 Task: Create ChildIssue0000000154 as Child Issue of Issue Issue0000000077 in Backlog  in Scrum Project Project0000000016 in Jira. Create ChildIssue0000000155 as Child Issue of Issue Issue0000000078 in Backlog  in Scrum Project Project0000000016 in Jira. Create ChildIssue0000000156 as Child Issue of Issue Issue0000000078 in Backlog  in Scrum Project Project0000000016 in Jira. Create ChildIssue0000000157 as Child Issue of Issue Issue0000000079 in Backlog  in Scrum Project Project0000000016 in Jira. Create ChildIssue0000000158 as Child Issue of Issue Issue0000000079 in Backlog  in Scrum Project Project0000000016 in Jira
Action: Mouse moved to (419, 453)
Screenshot: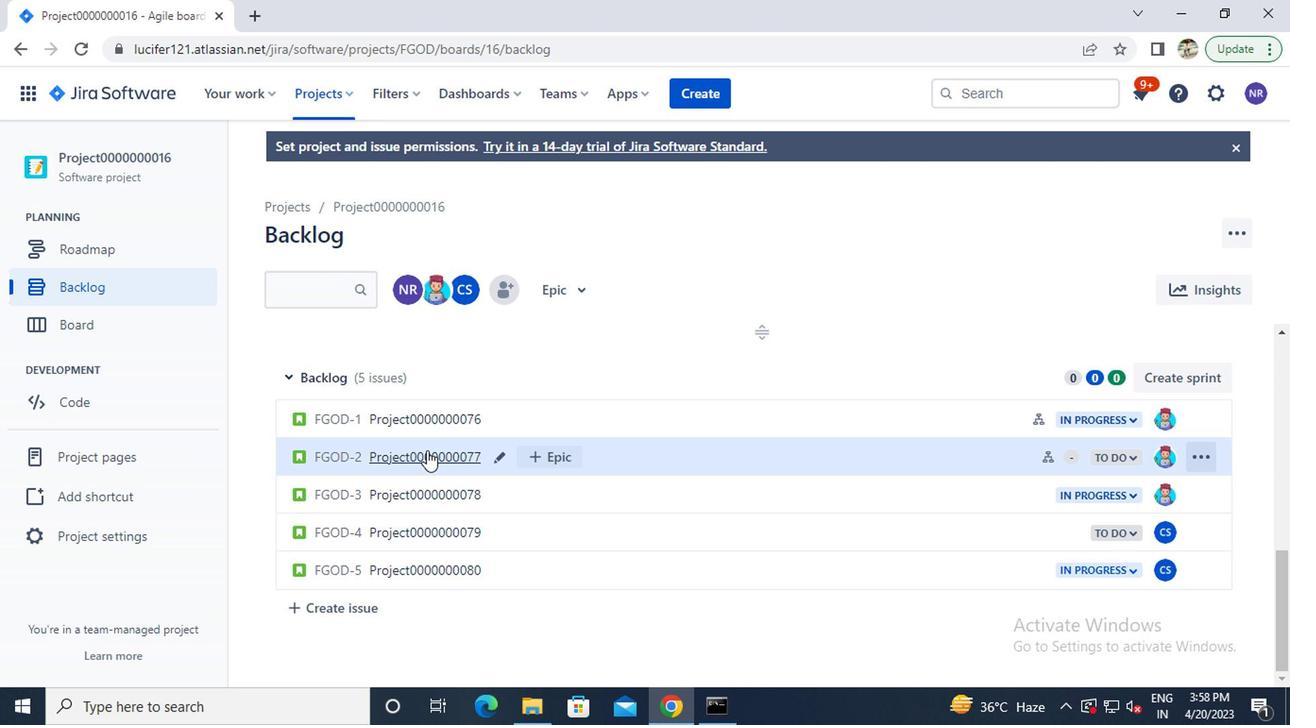 
Action: Mouse pressed left at (419, 453)
Screenshot: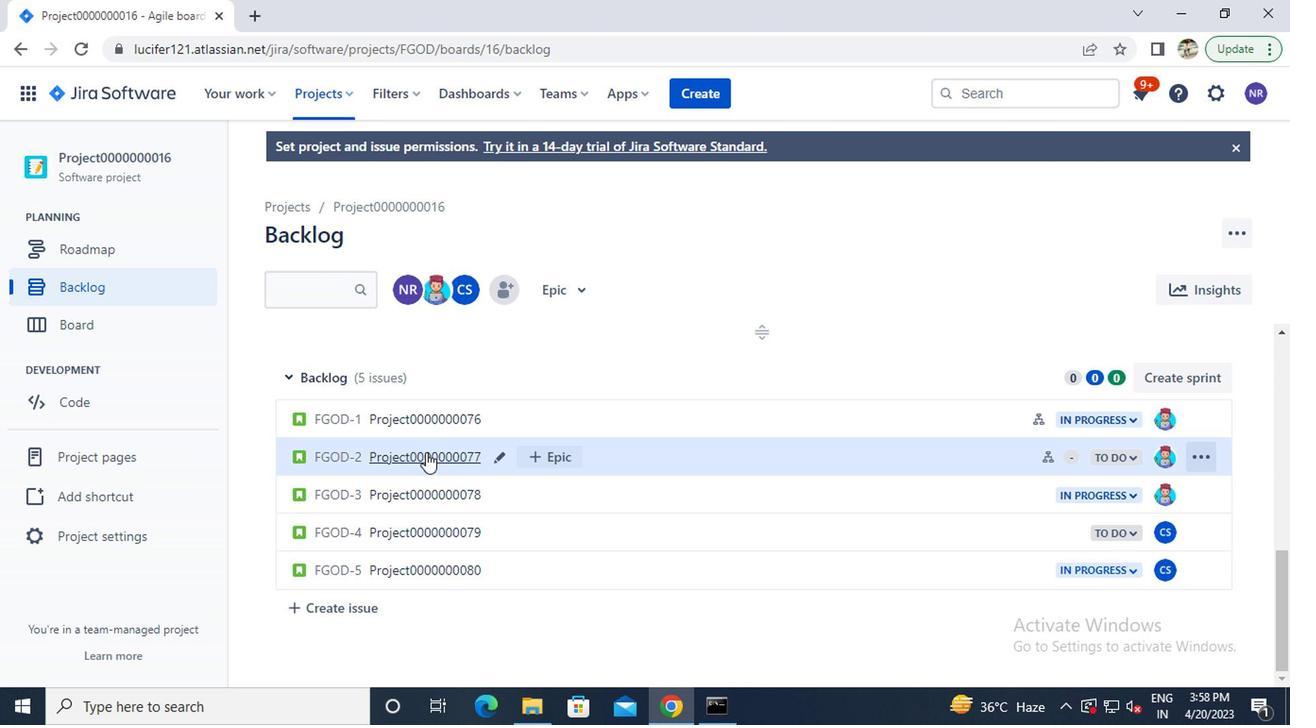 
Action: Mouse moved to (948, 428)
Screenshot: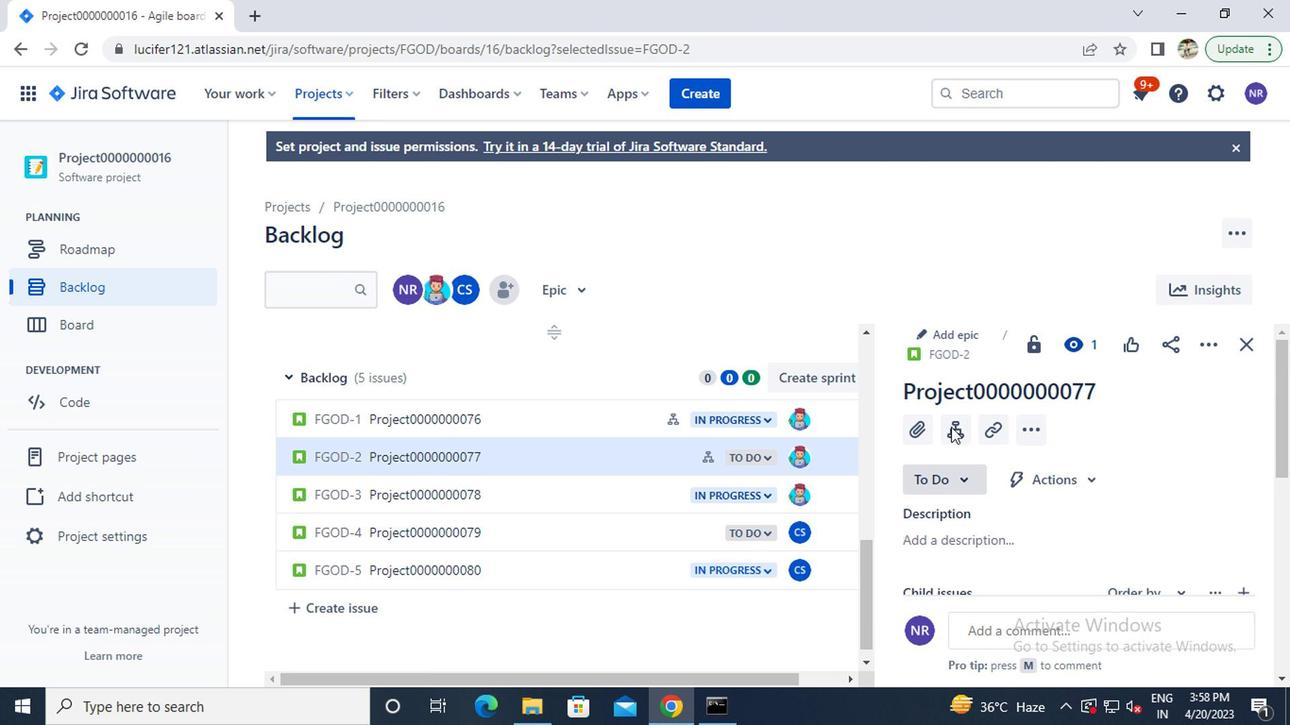 
Action: Mouse pressed left at (948, 428)
Screenshot: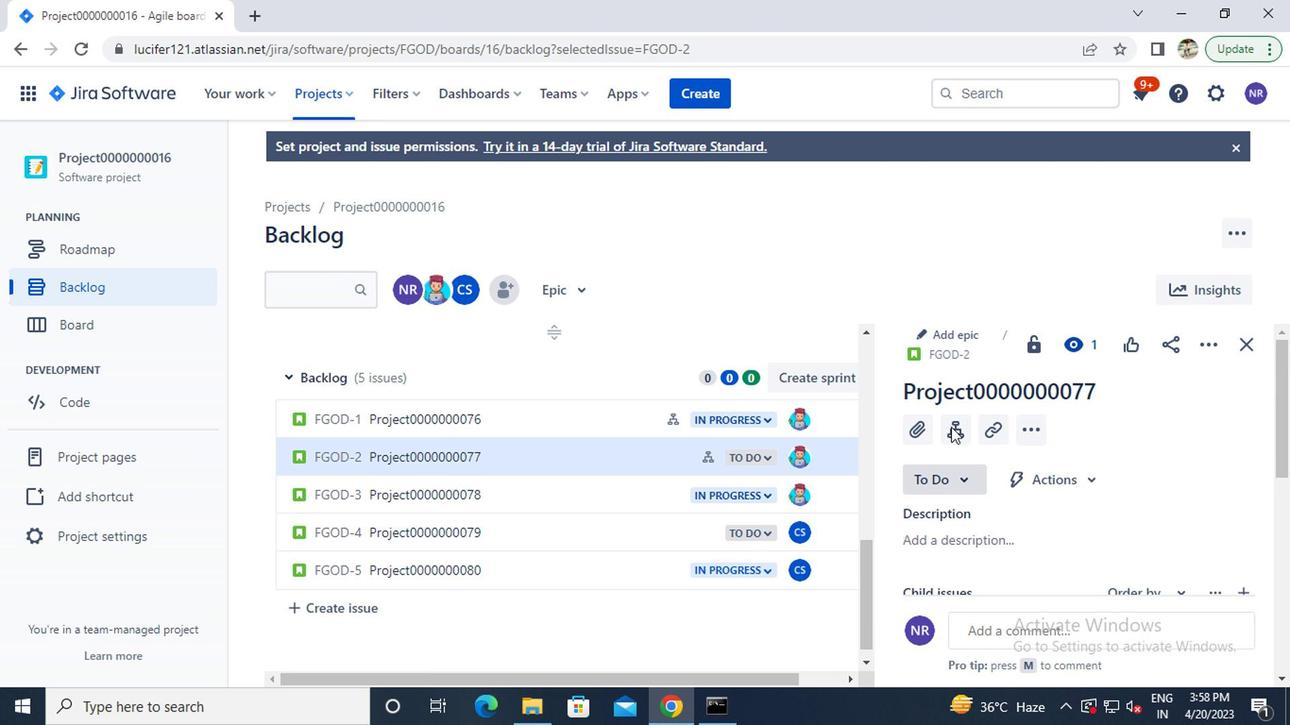 
Action: Mouse moved to (946, 479)
Screenshot: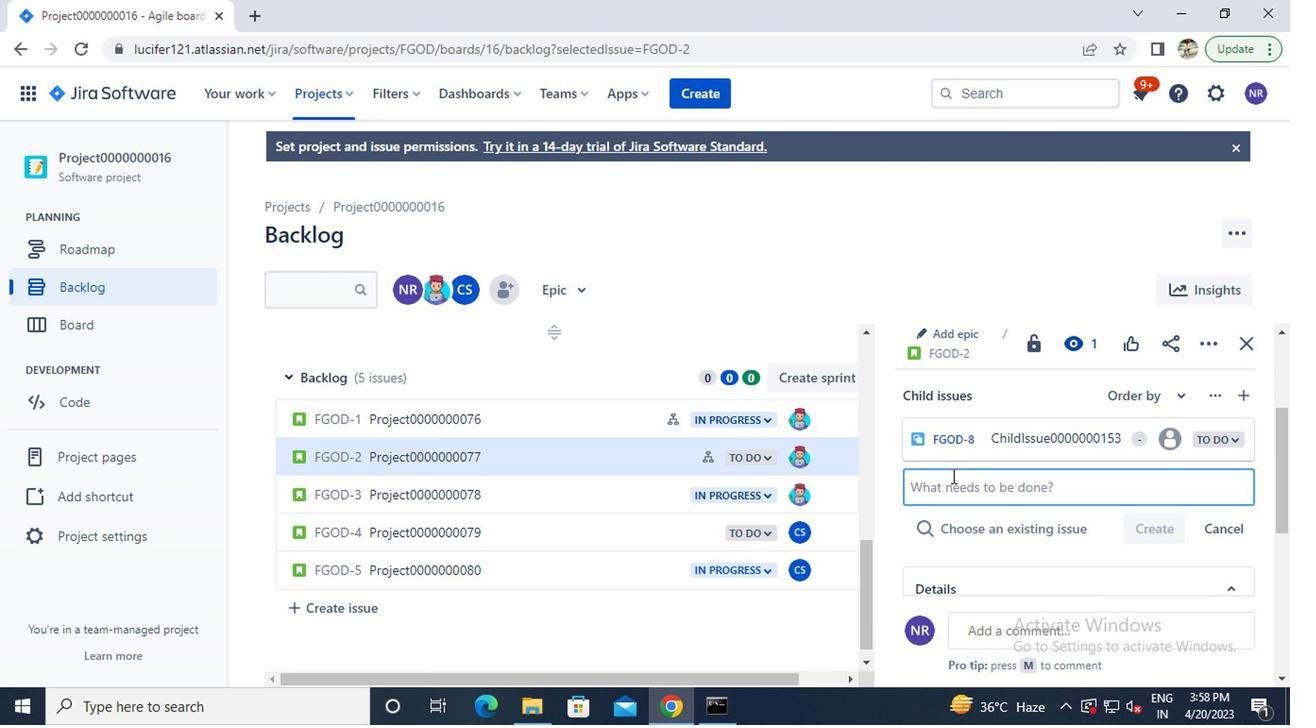
Action: Key pressed c<Key.caps_lock>hild<Key.caps_lock>i<Key.caps_lock>ssue0000000154
Screenshot: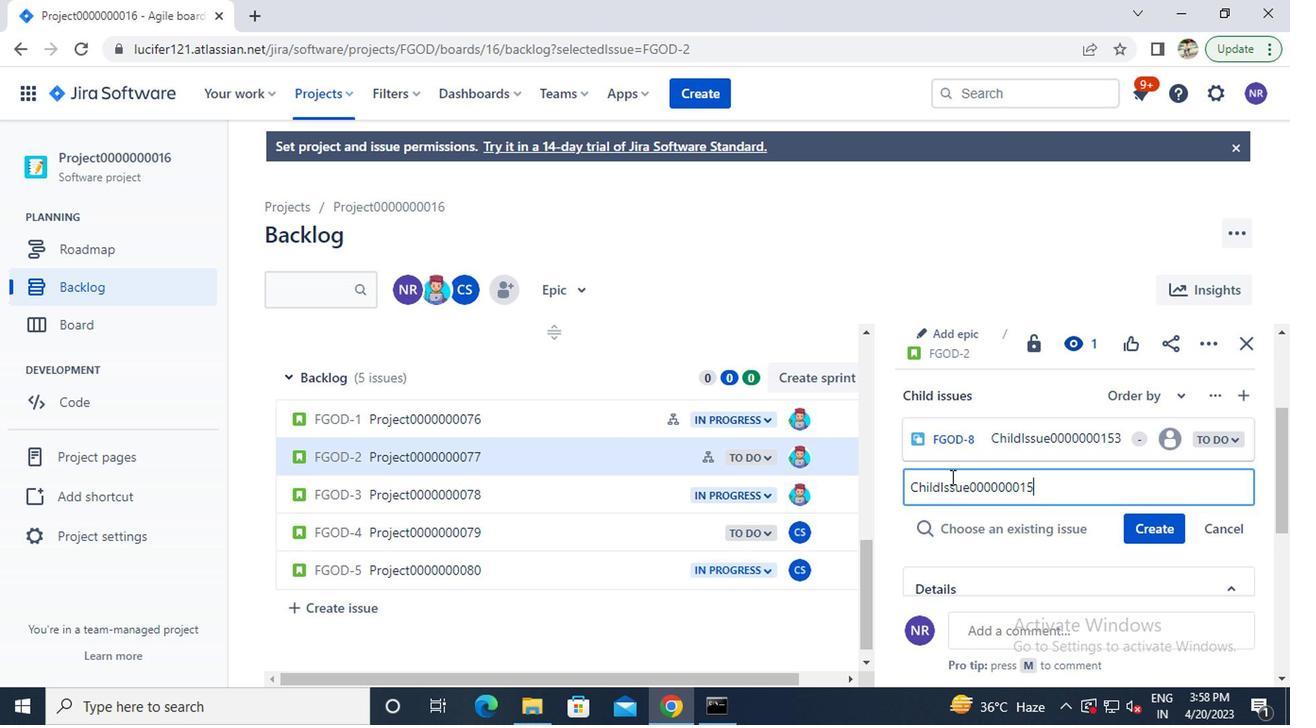 
Action: Mouse moved to (1137, 519)
Screenshot: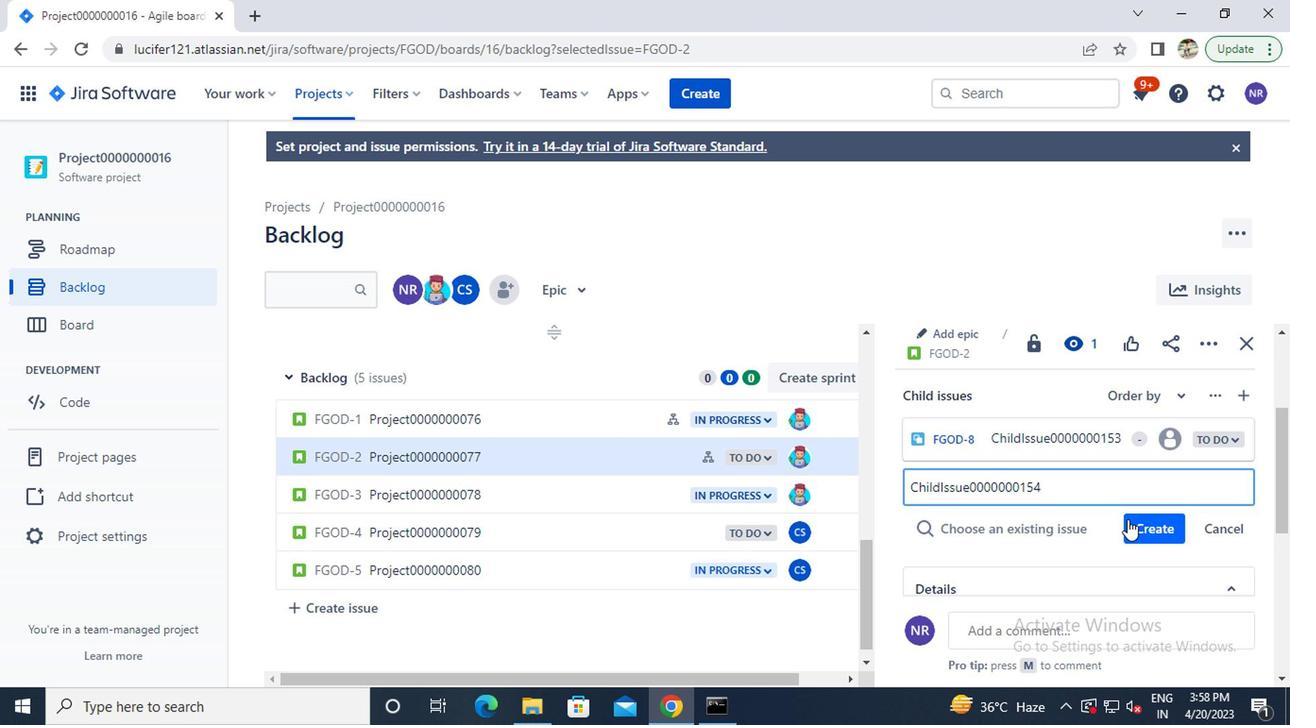 
Action: Mouse pressed left at (1137, 519)
Screenshot: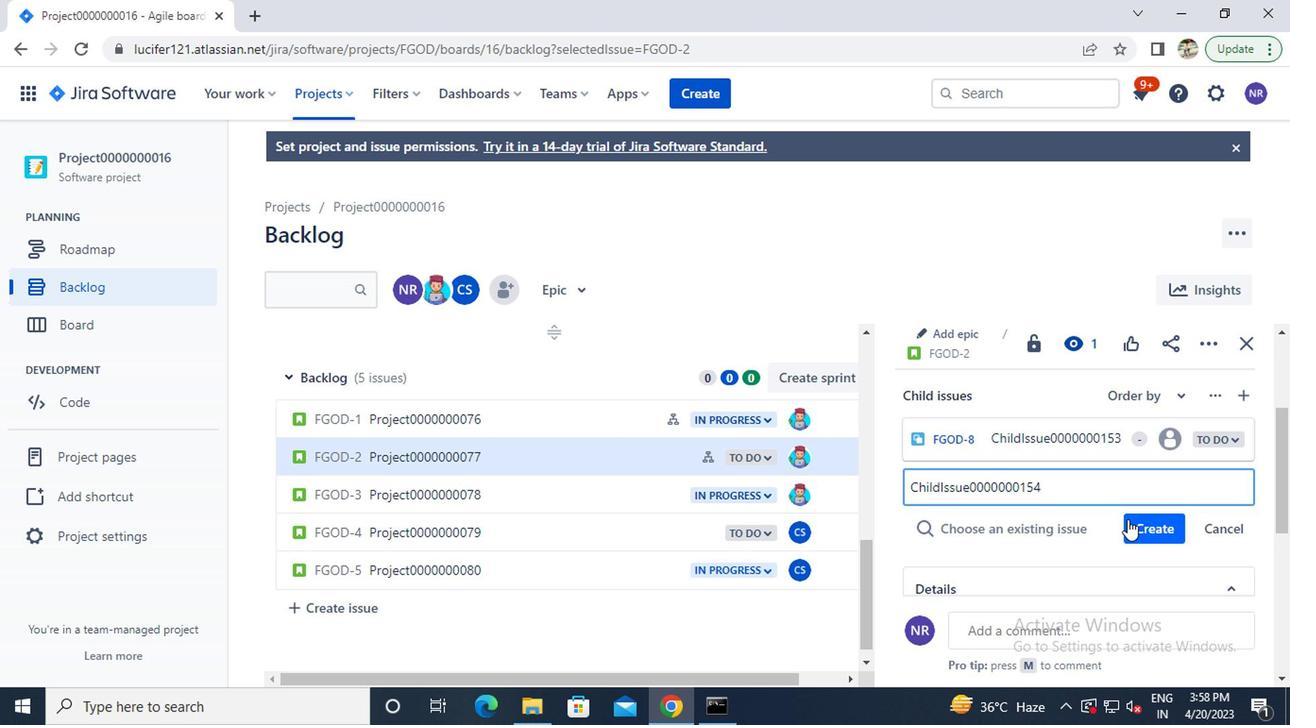 
Action: Mouse moved to (464, 502)
Screenshot: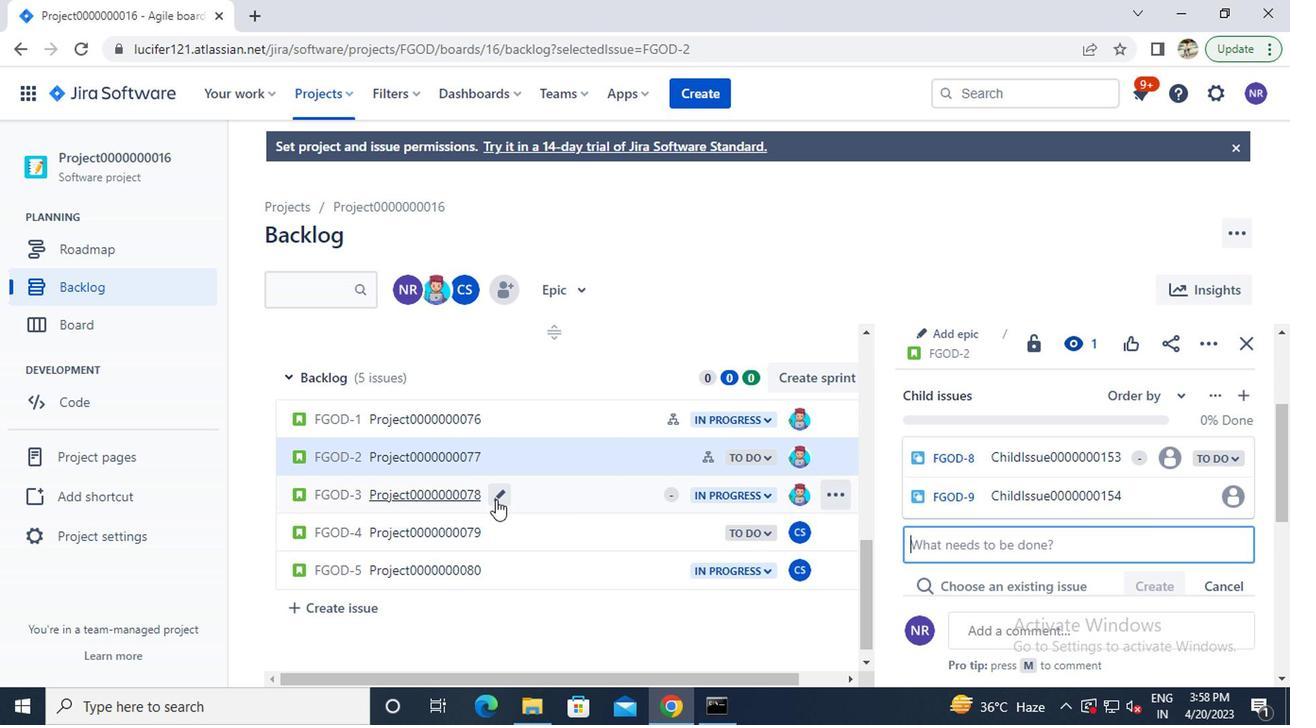 
Action: Mouse pressed left at (464, 502)
Screenshot: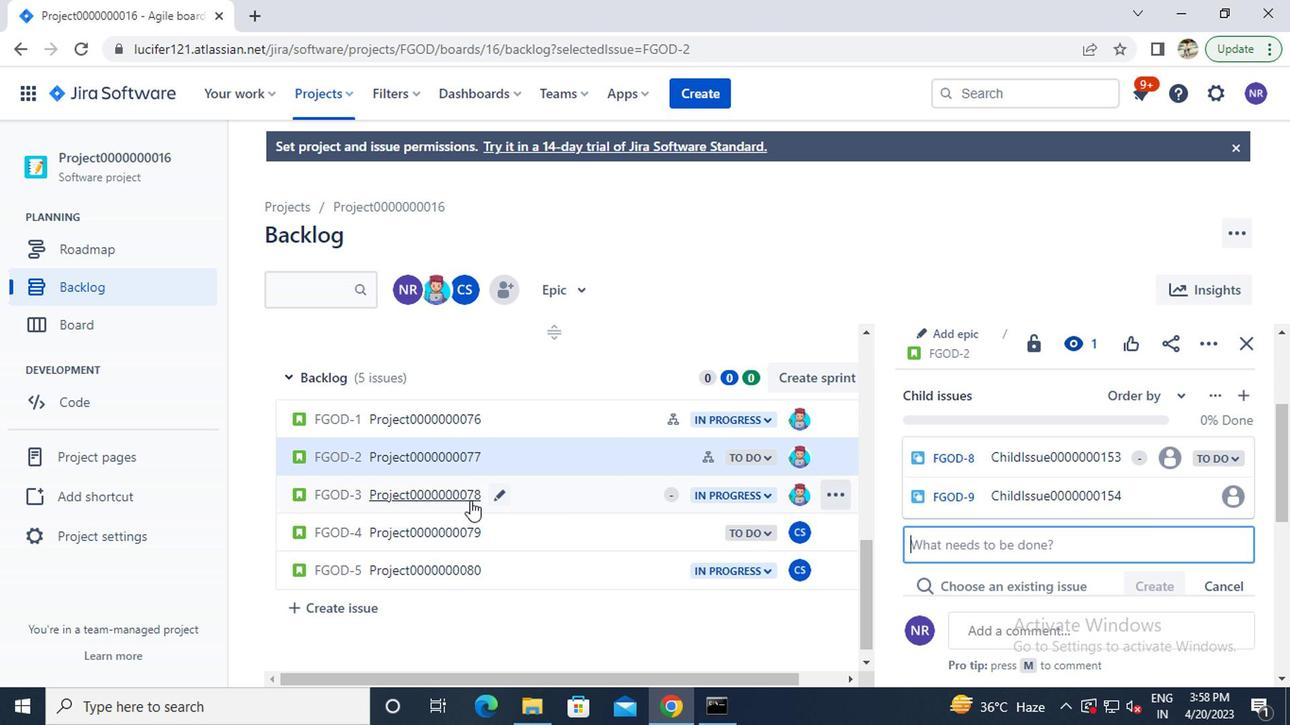 
Action: Mouse moved to (951, 434)
Screenshot: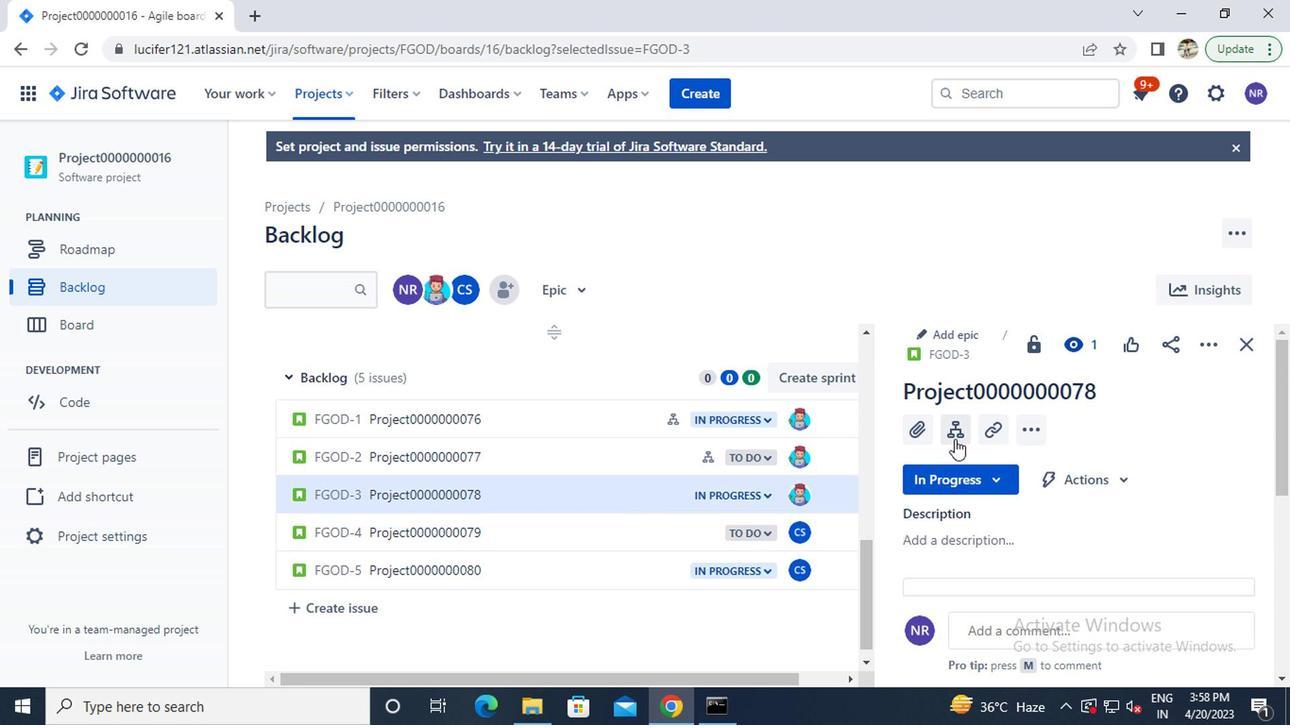
Action: Mouse pressed left at (951, 434)
Screenshot: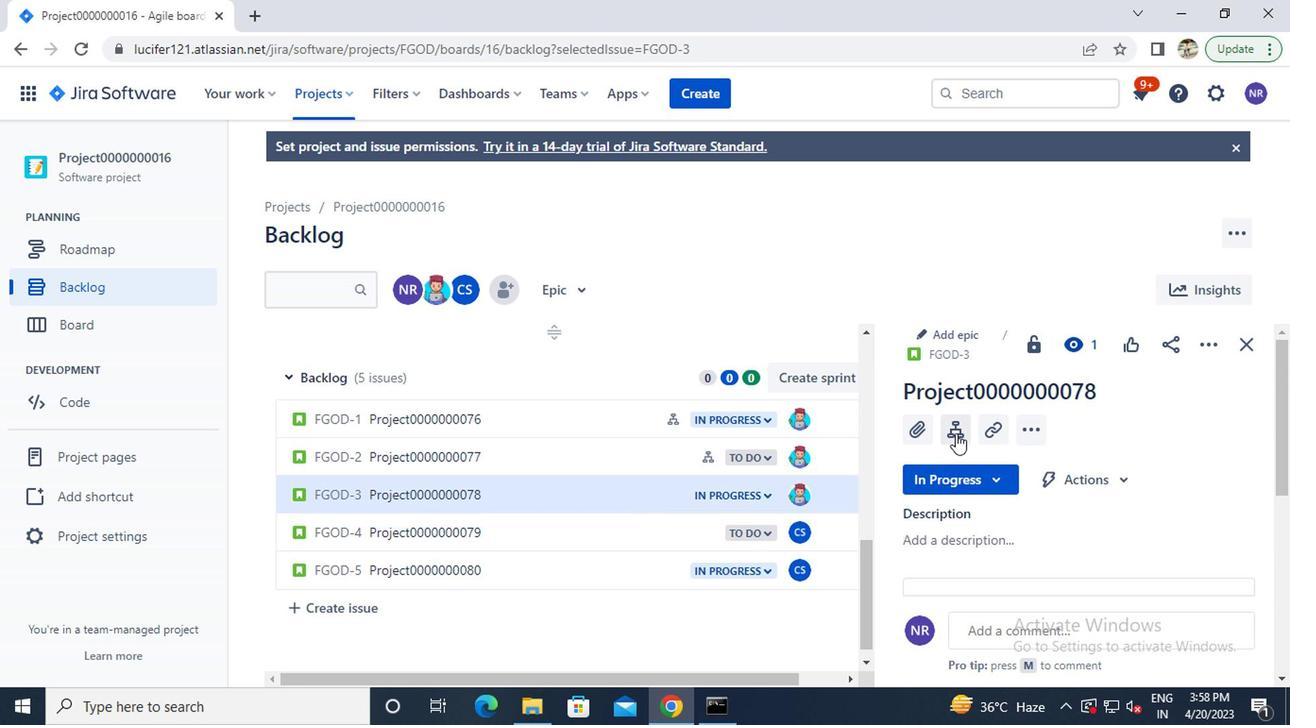 
Action: Mouse moved to (950, 497)
Screenshot: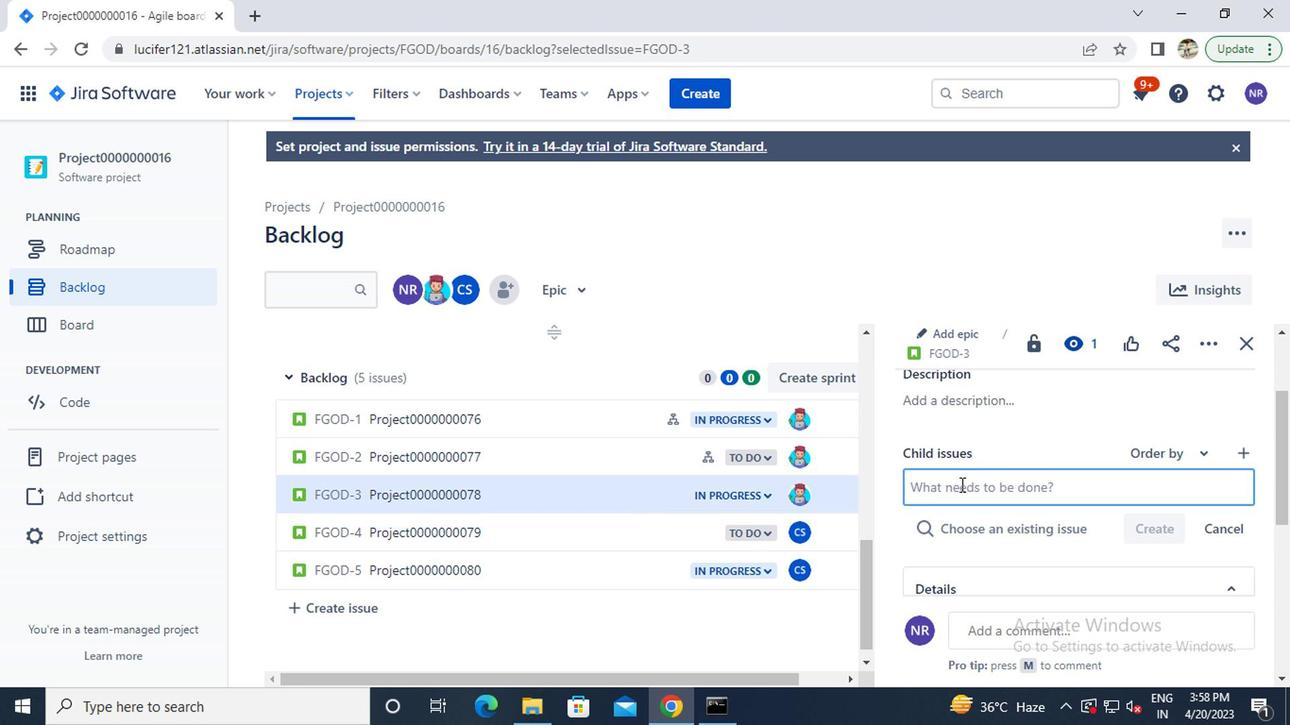 
Action: Mouse pressed left at (950, 497)
Screenshot: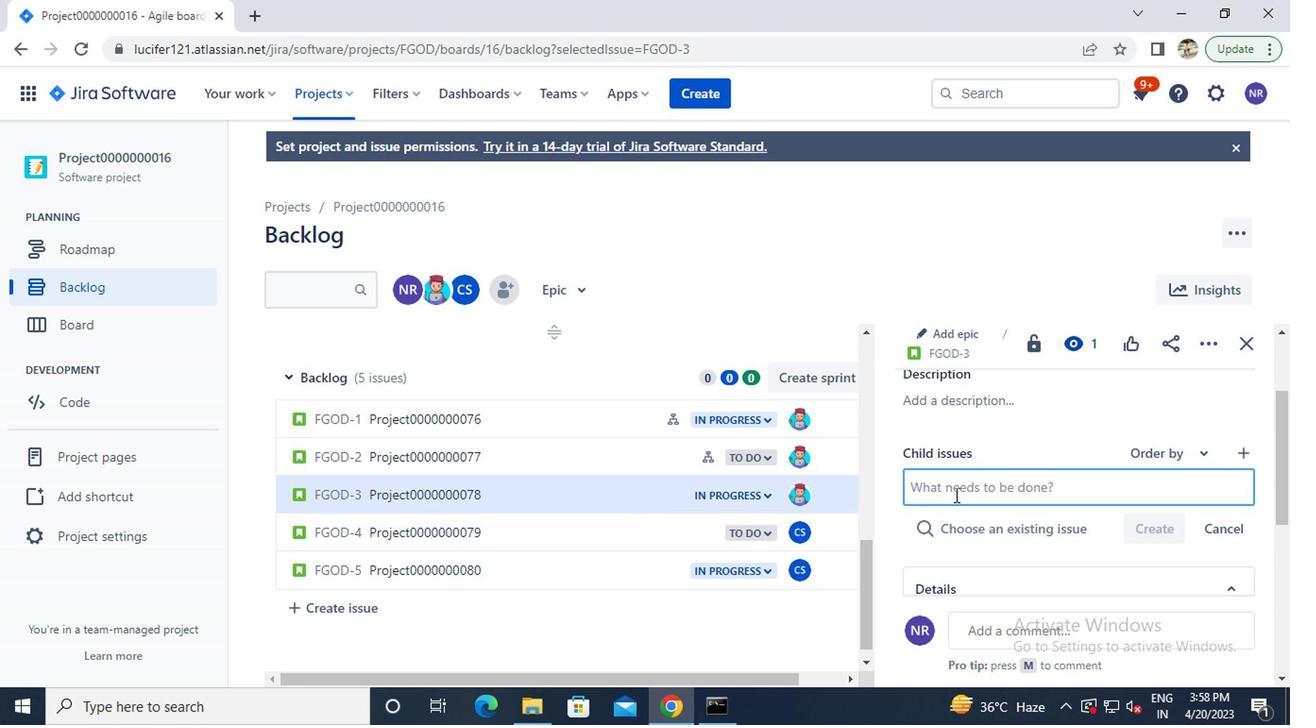 
Action: Key pressed <Key.caps_lock>c<Key.caps_lock>hildi<Key.caps_lock><Key.backspace><Key.caps_lock><Key.caps_lock>i<Key.caps_lock>ssue0000000155
Screenshot: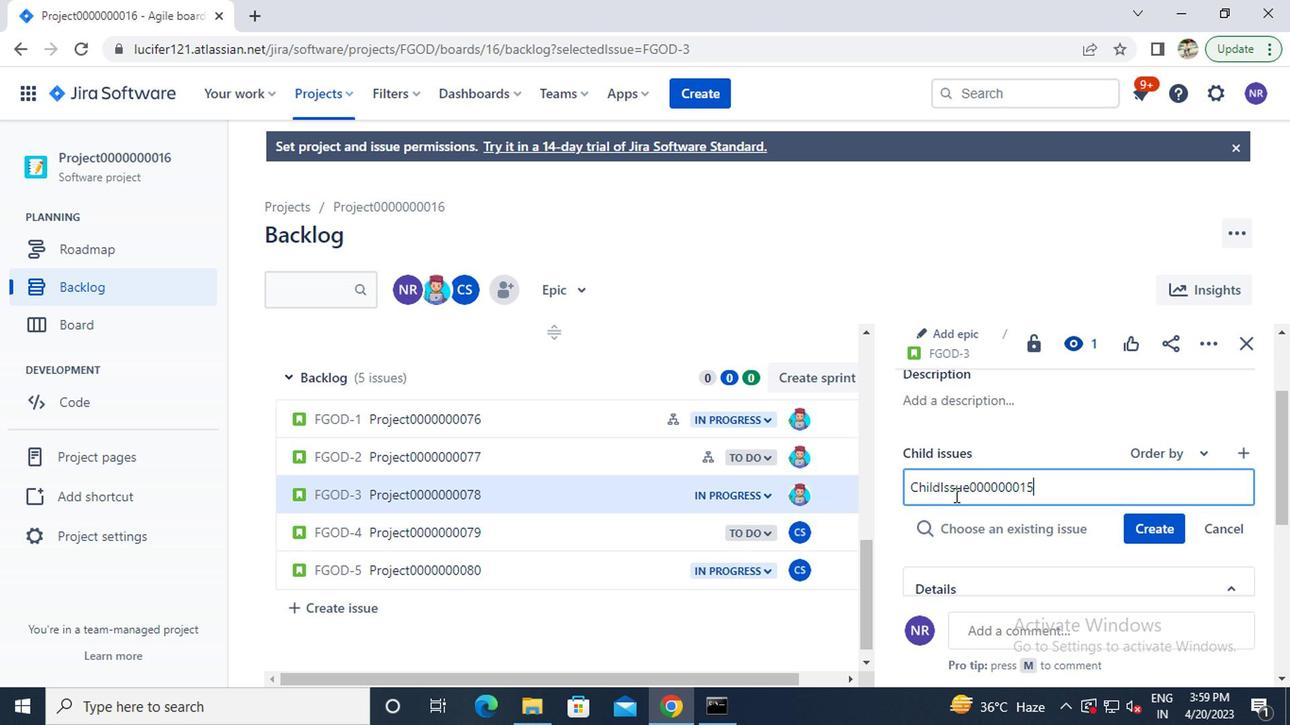 
Action: Mouse moved to (1118, 524)
Screenshot: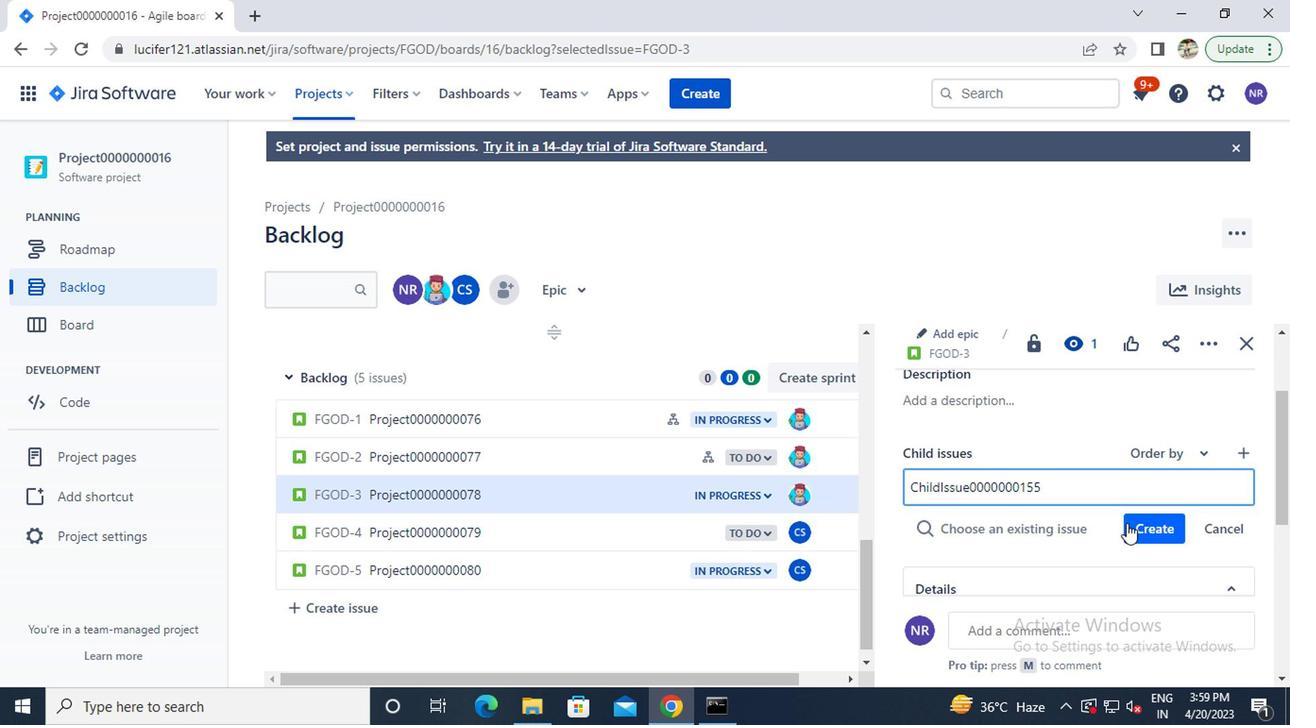 
Action: Mouse pressed left at (1118, 524)
Screenshot: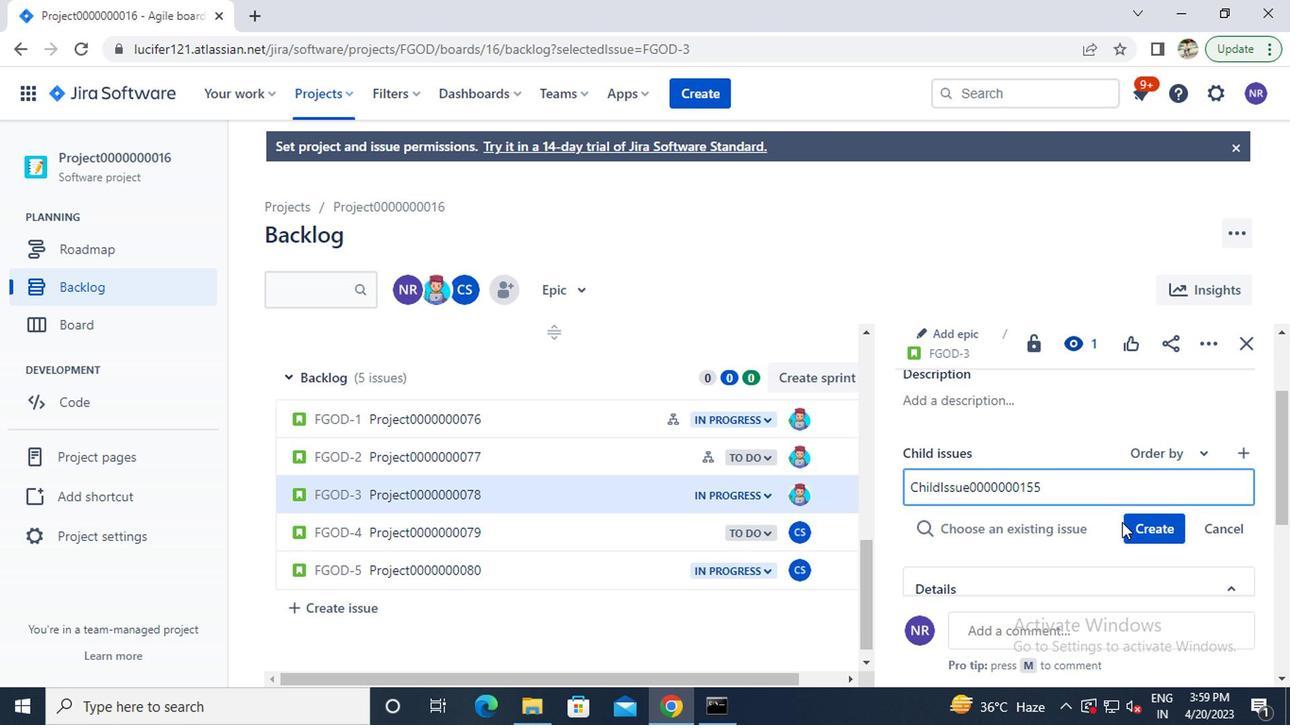
Action: Mouse moved to (1130, 526)
Screenshot: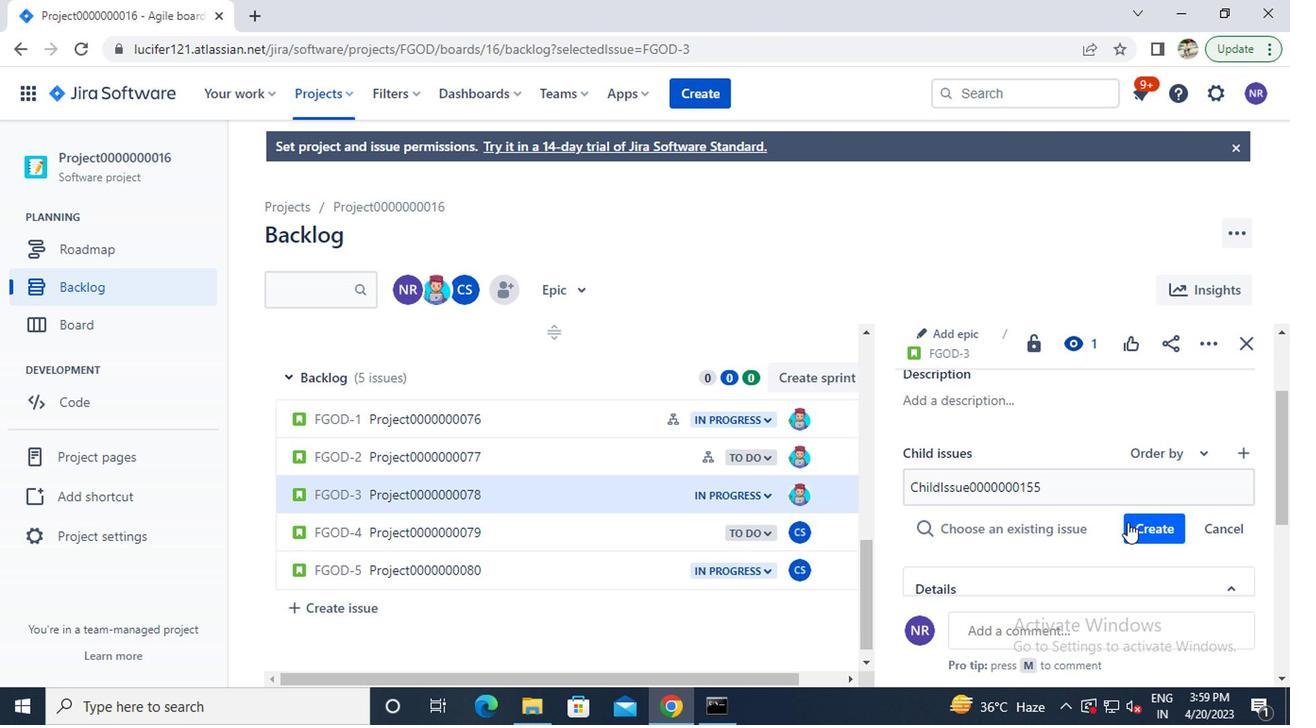 
Action: Mouse pressed left at (1130, 526)
Screenshot: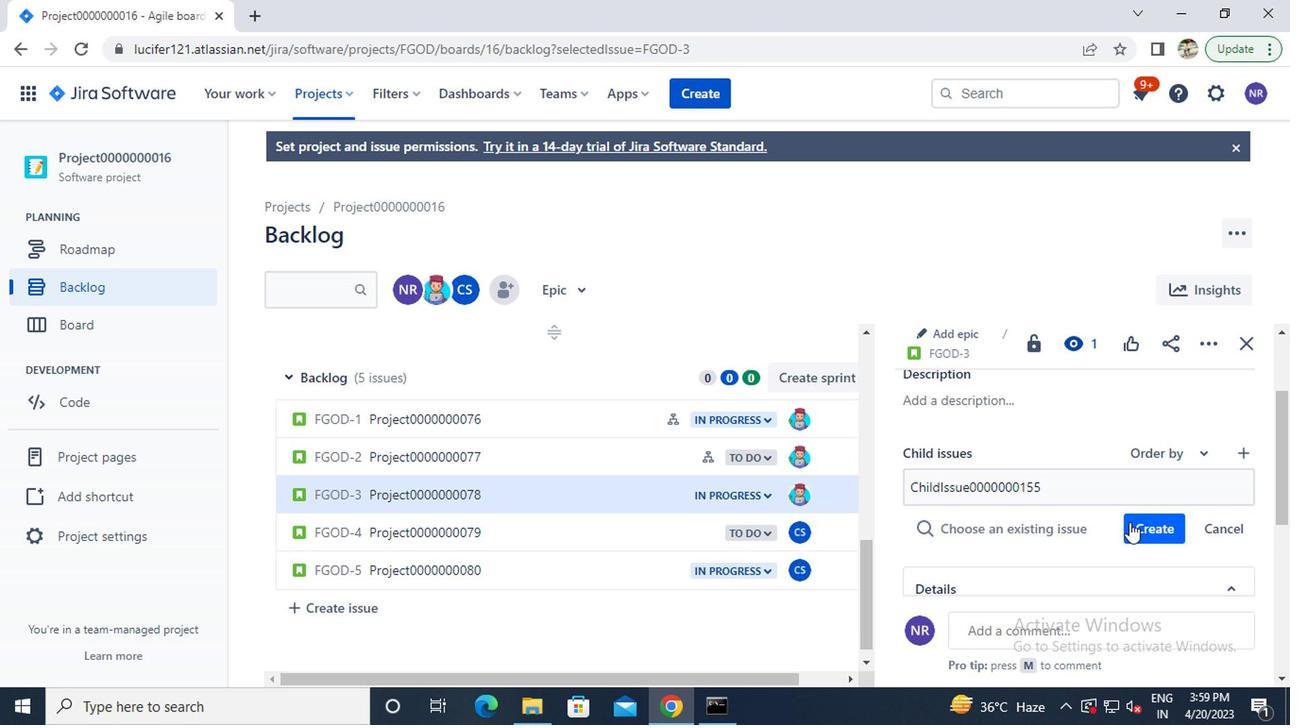 
Action: Mouse moved to (1044, 548)
Screenshot: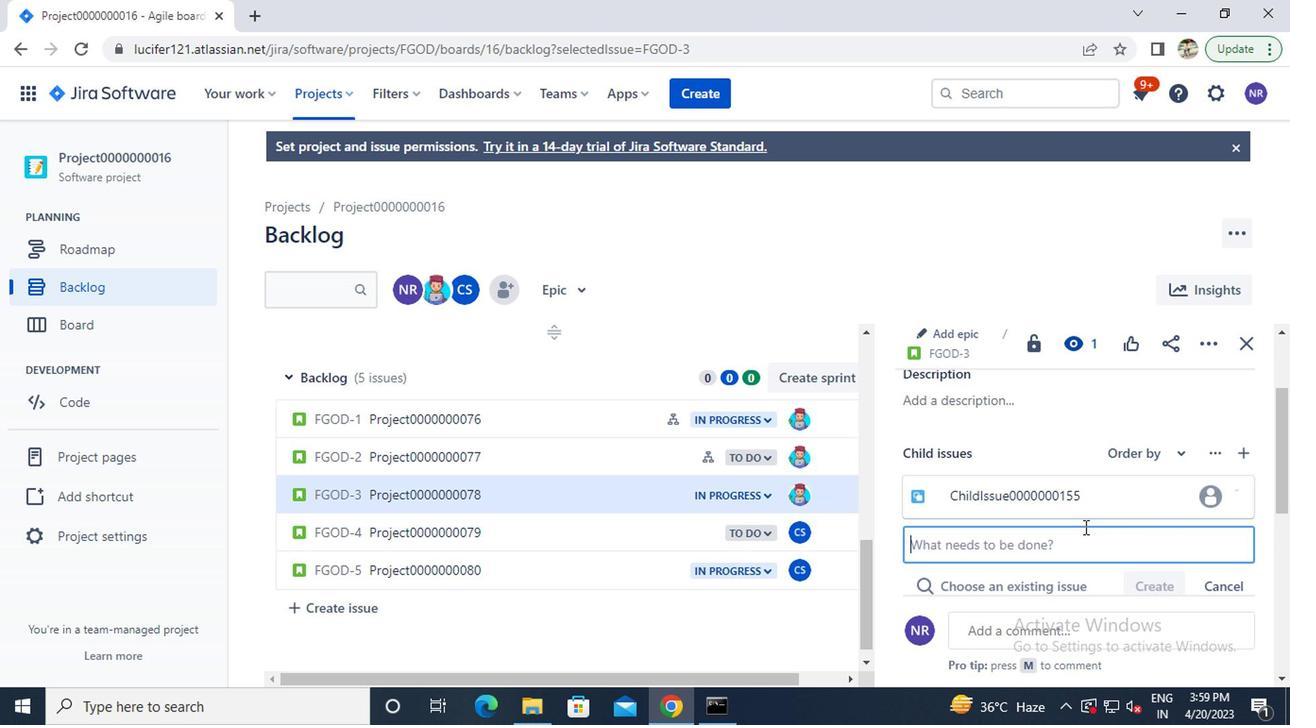 
Action: Key pressed <Key.caps_lock>c<Key.caps_lock>hild<Key.caps_lock>i<Key.caps_lock>ssue0000000156
Screenshot: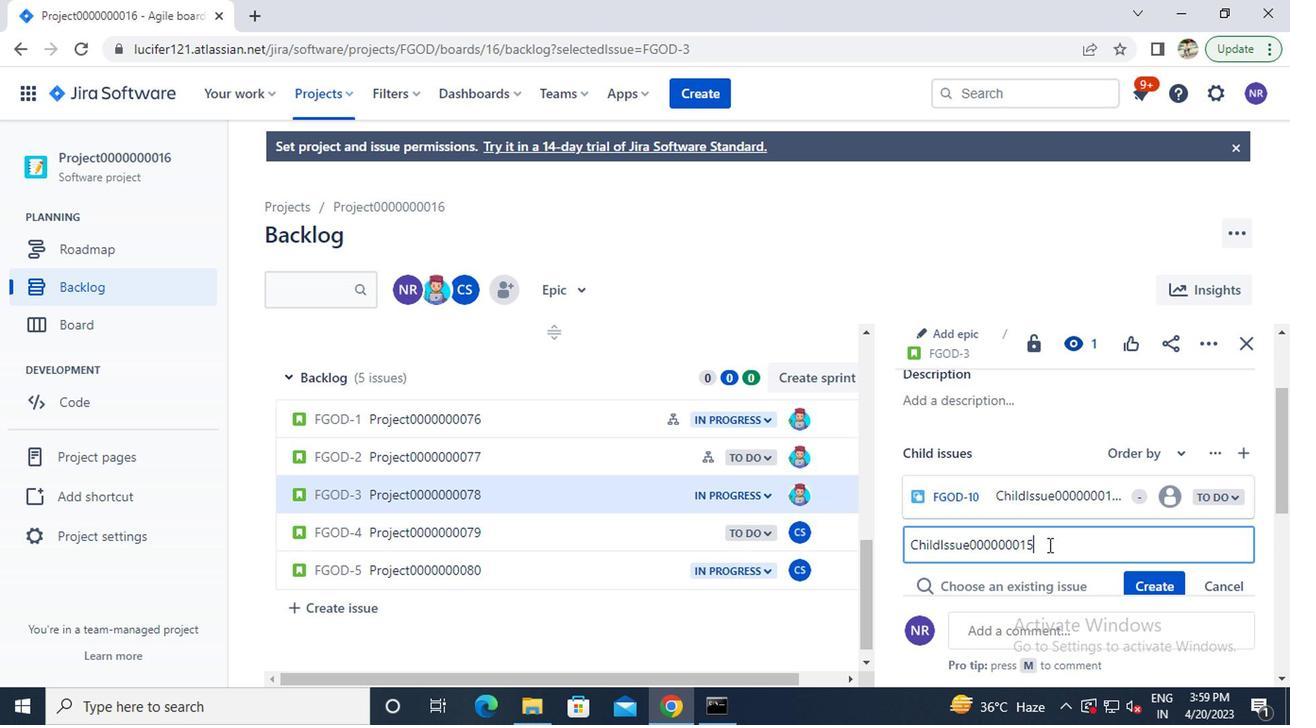 
Action: Mouse moved to (1136, 579)
Screenshot: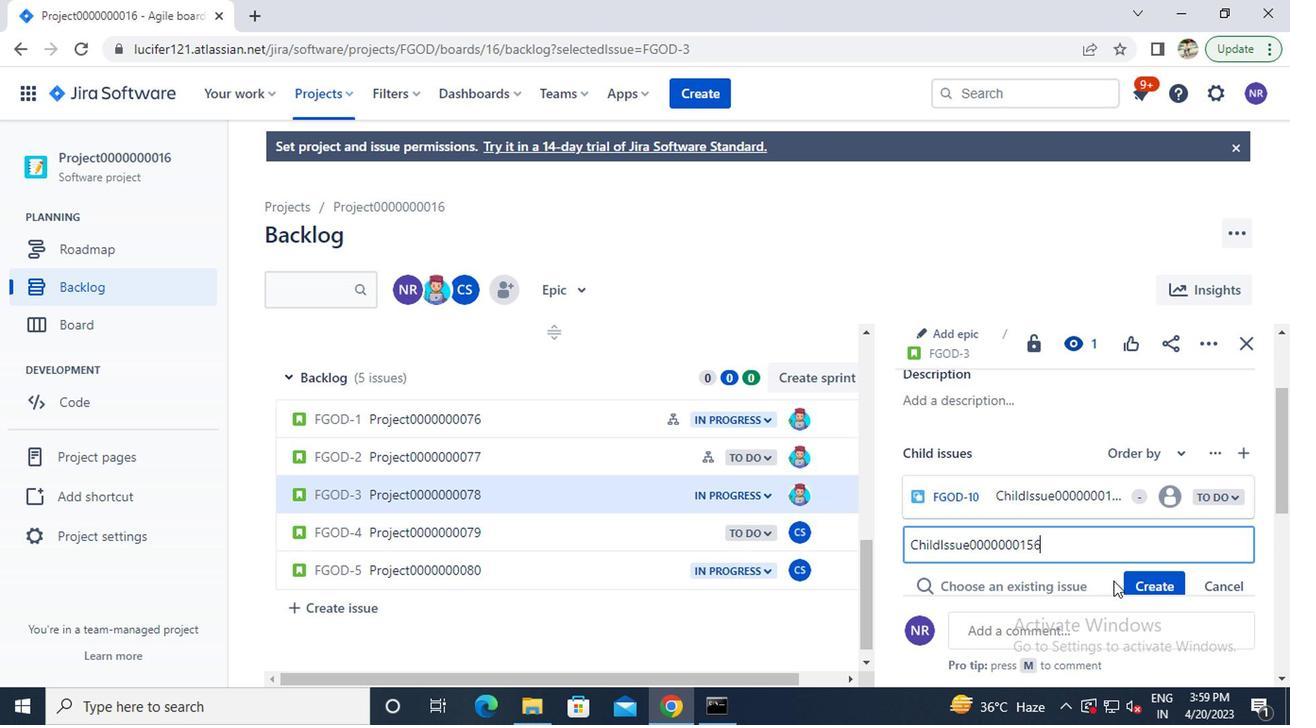 
Action: Mouse pressed left at (1136, 579)
Screenshot: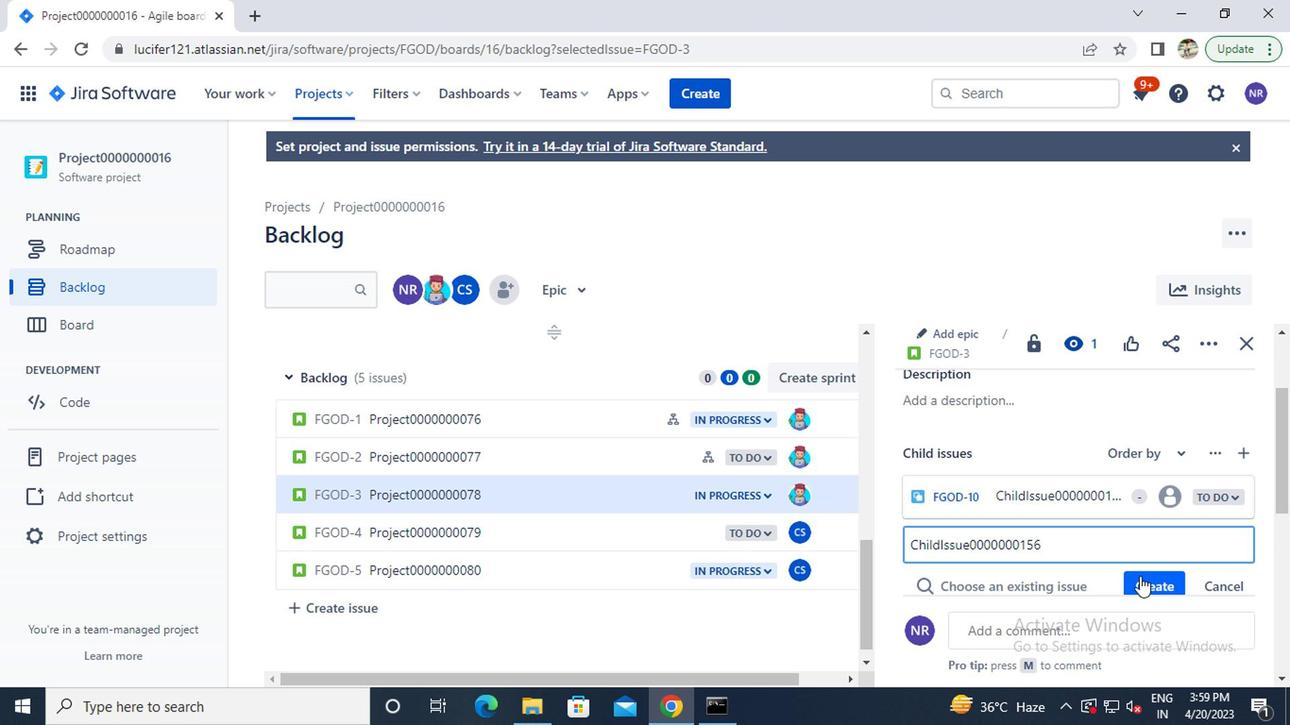 
Action: Mouse moved to (451, 535)
Screenshot: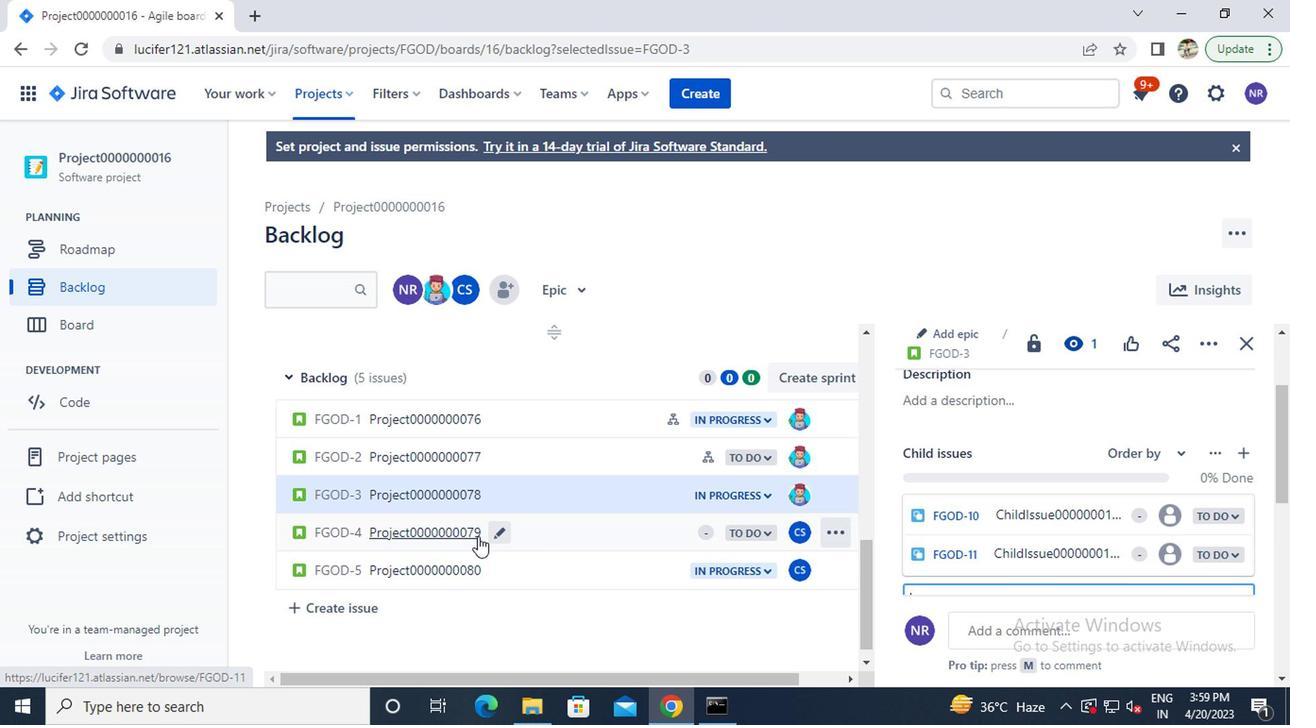 
Action: Mouse pressed left at (451, 535)
Screenshot: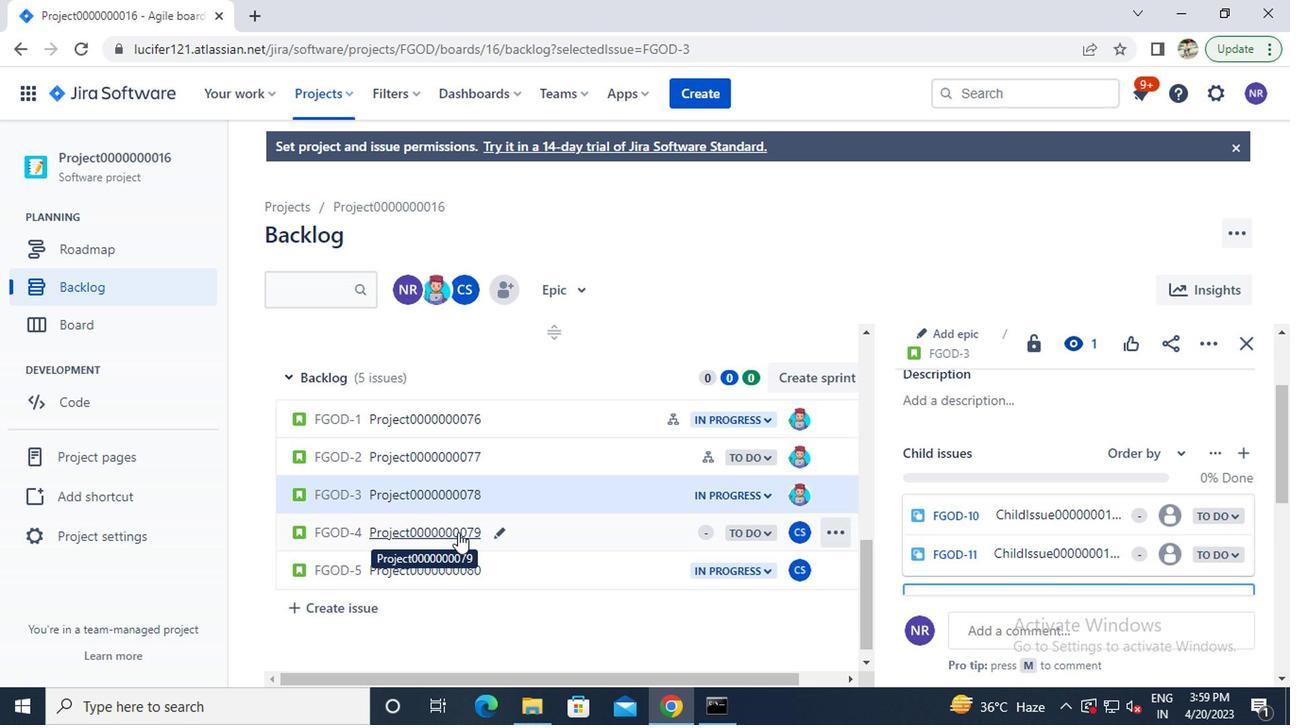 
Action: Mouse moved to (950, 430)
Screenshot: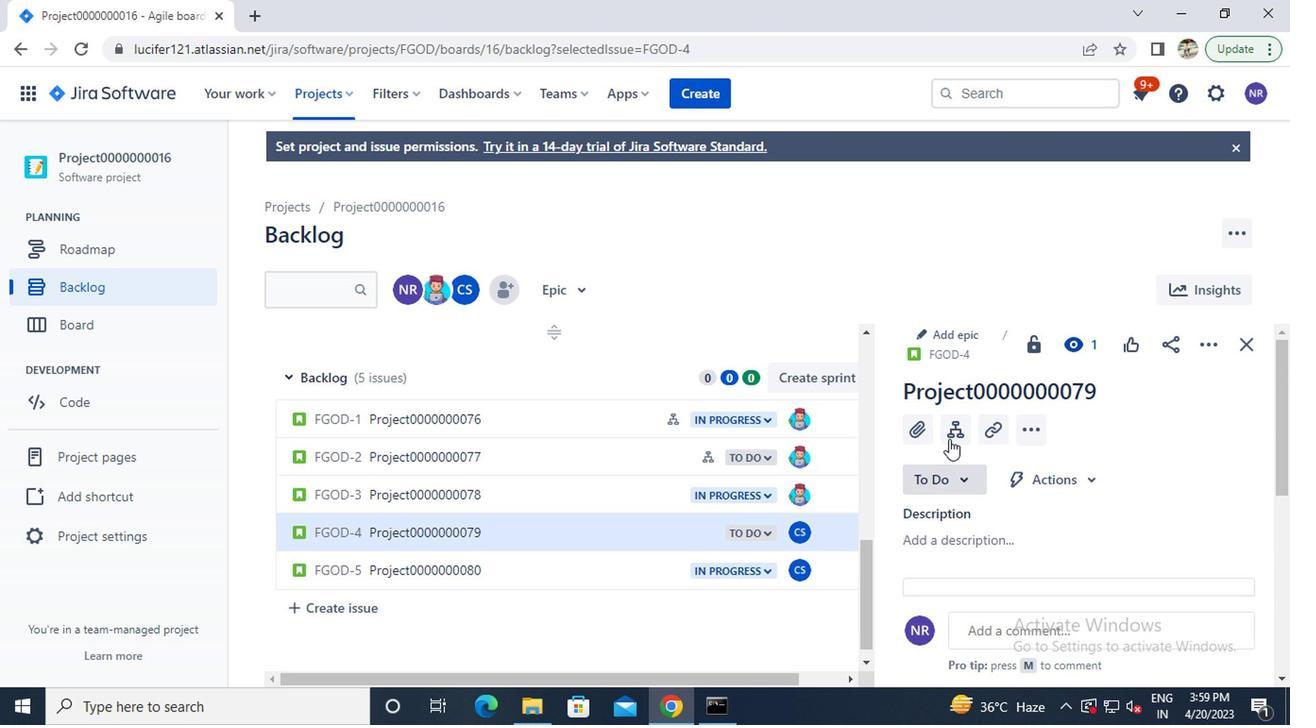 
Action: Mouse pressed left at (950, 430)
Screenshot: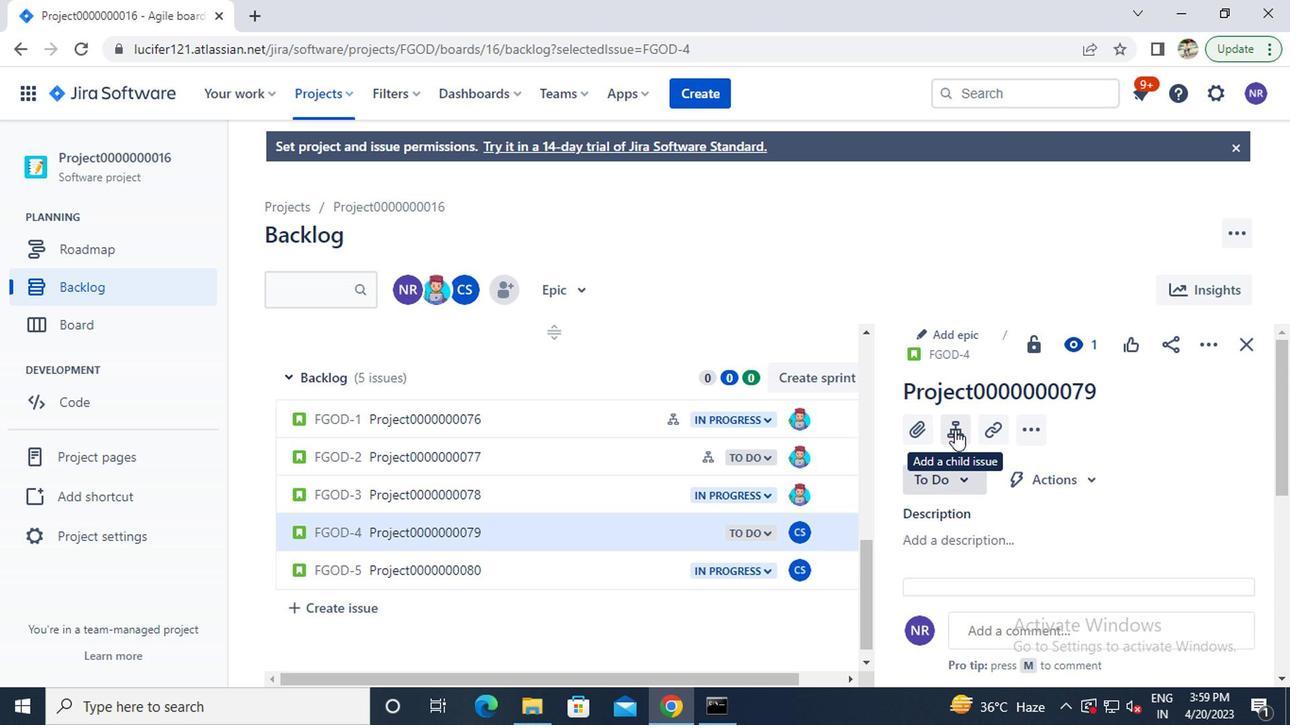 
Action: Mouse moved to (946, 477)
Screenshot: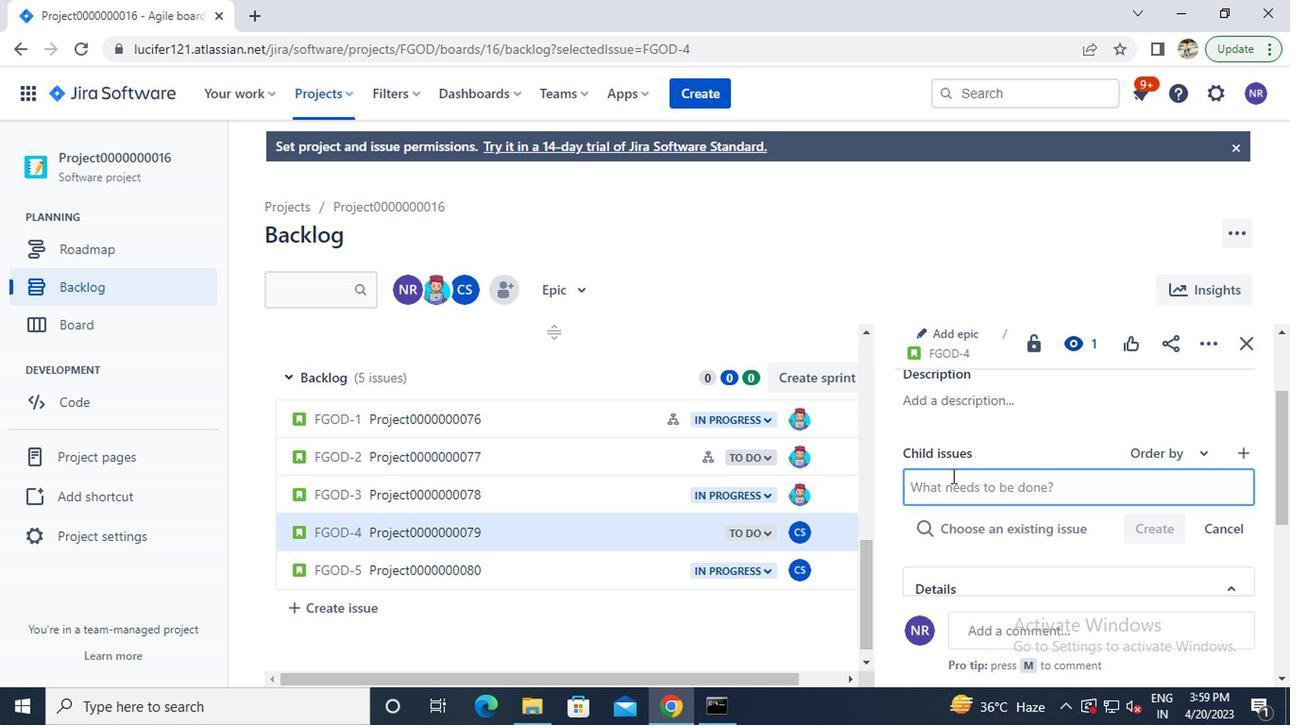 
Action: Mouse pressed left at (946, 477)
Screenshot: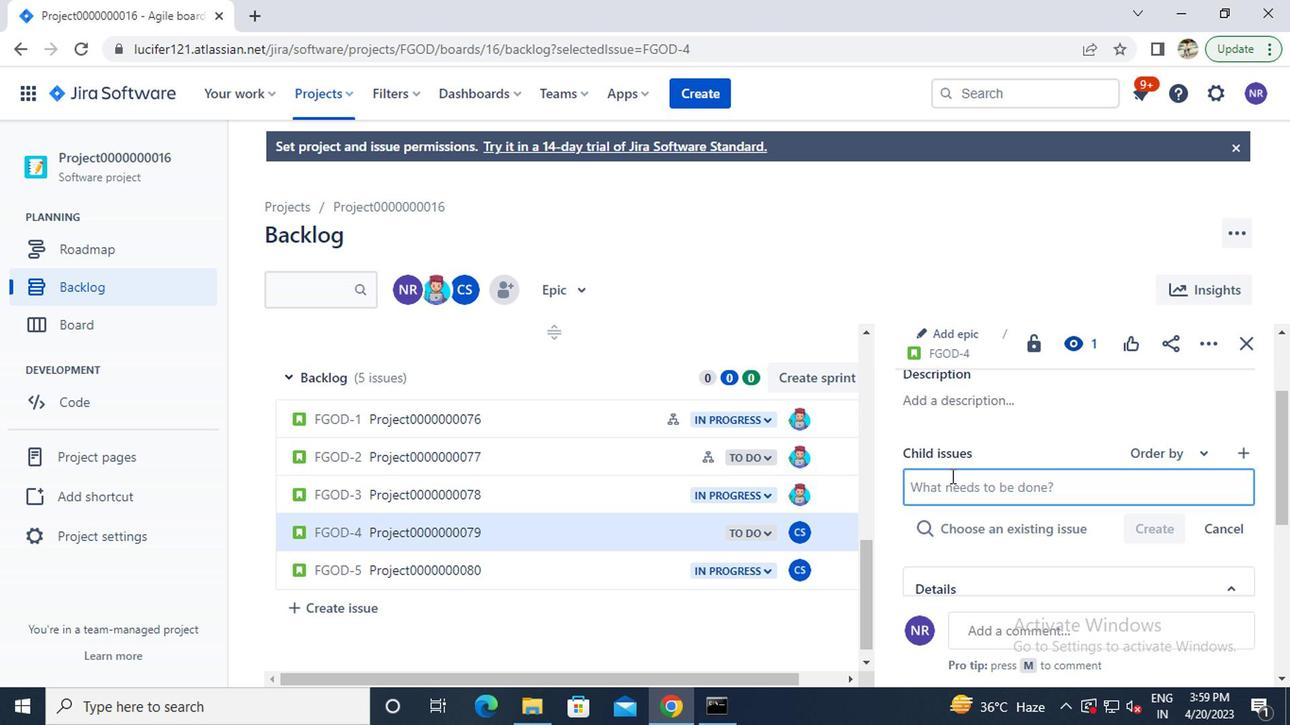 
Action: Key pressed <Key.caps_lock>c<Key.caps_lock>hild<Key.caps_lock>i<Key.caps_lock>ssue0000000157
Screenshot: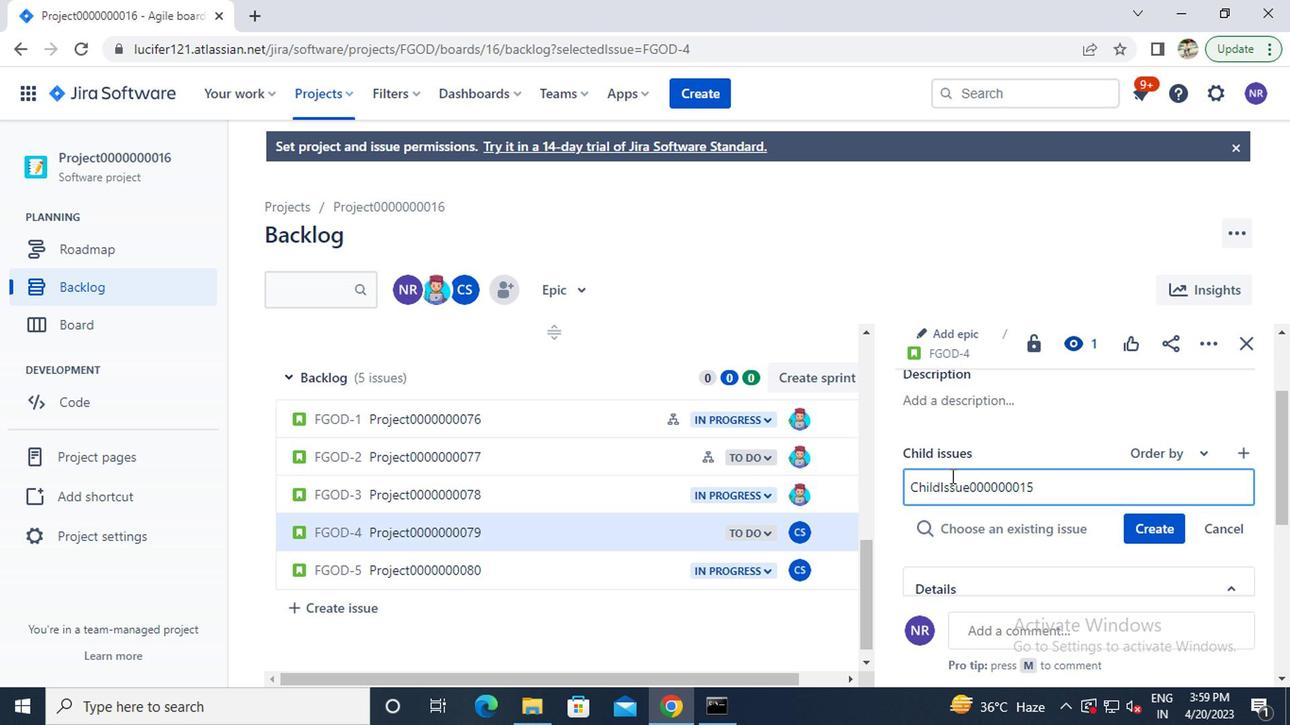 
Action: Mouse moved to (1163, 530)
Screenshot: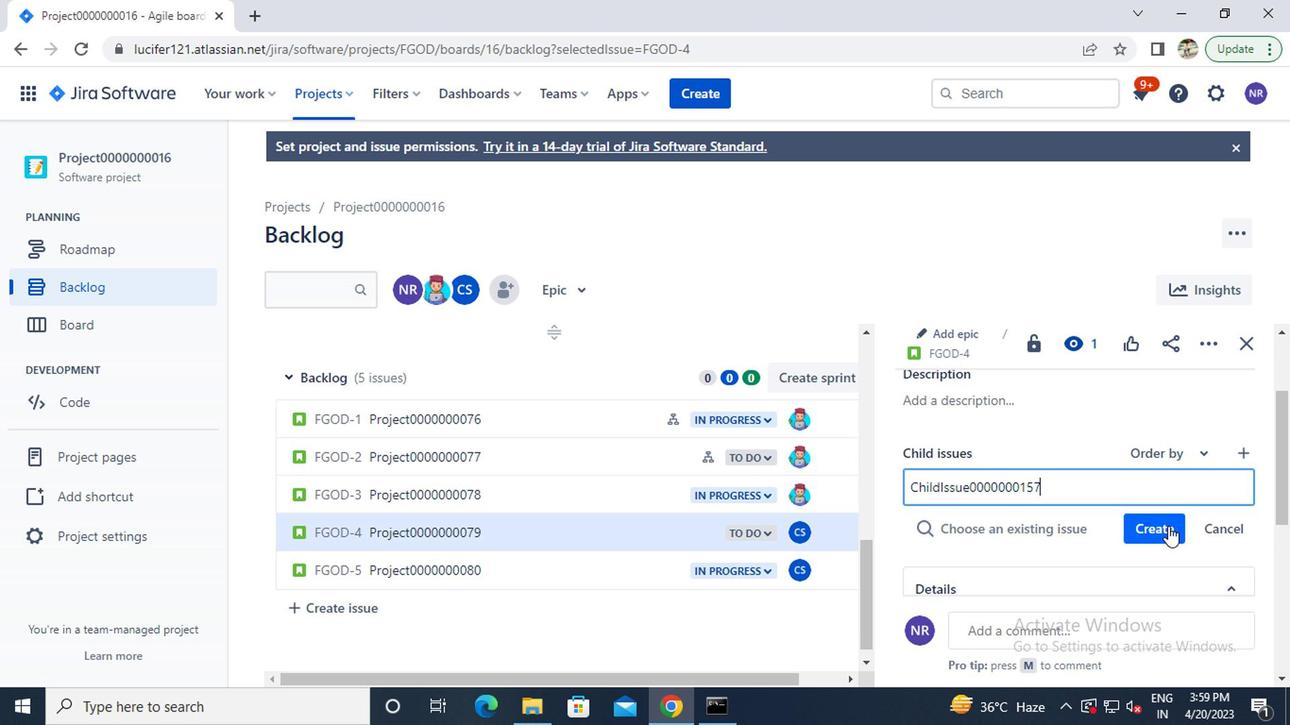 
Action: Mouse pressed left at (1163, 530)
Screenshot: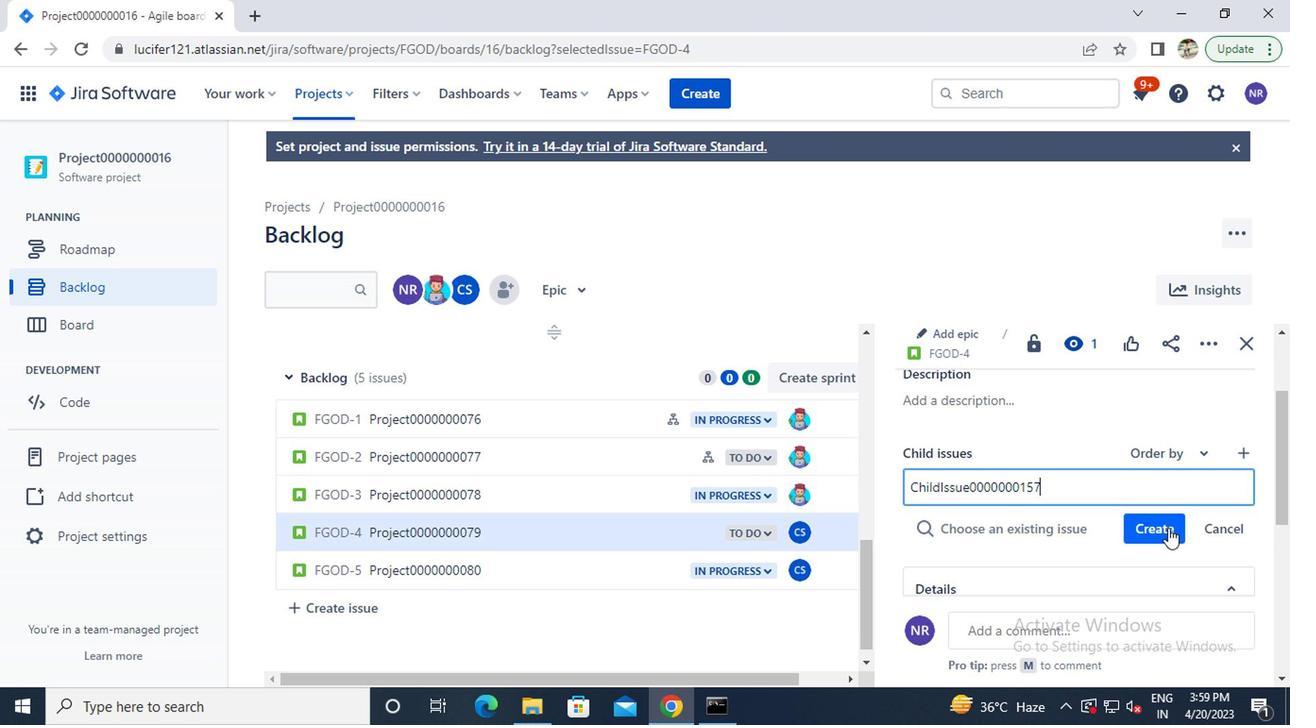 
Action: Mouse moved to (1160, 533)
Screenshot: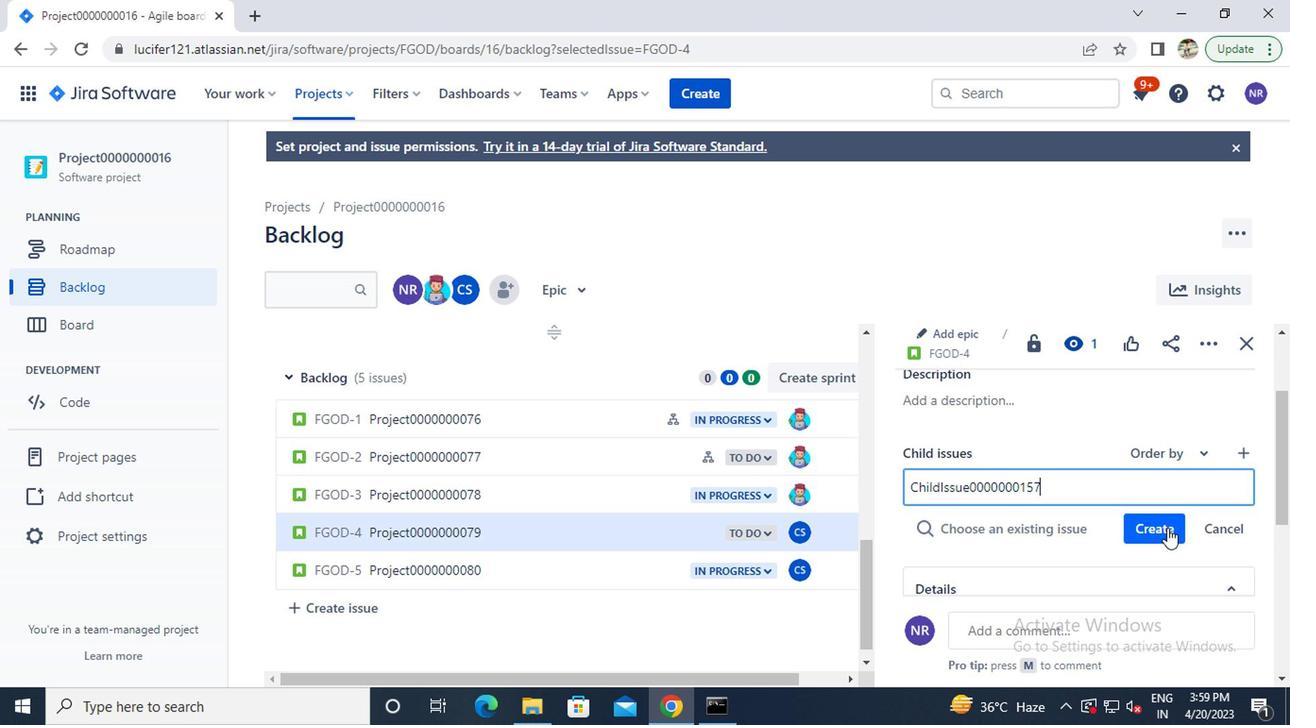
Action: Key pressed <Key.caps_lock>c<Key.caps_lock>hild<Key.caps_lock>i<Key.caps_lock>ssue0000000158
Screenshot: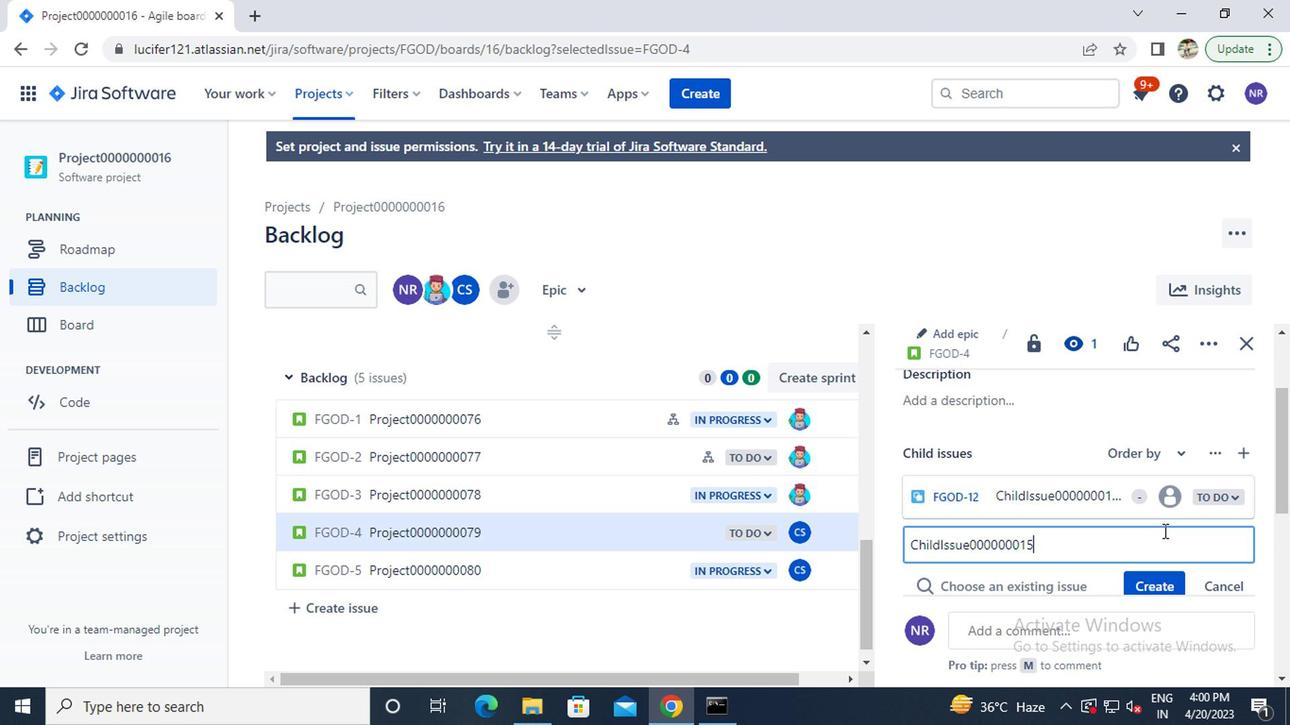 
Action: Mouse moved to (1151, 590)
Screenshot: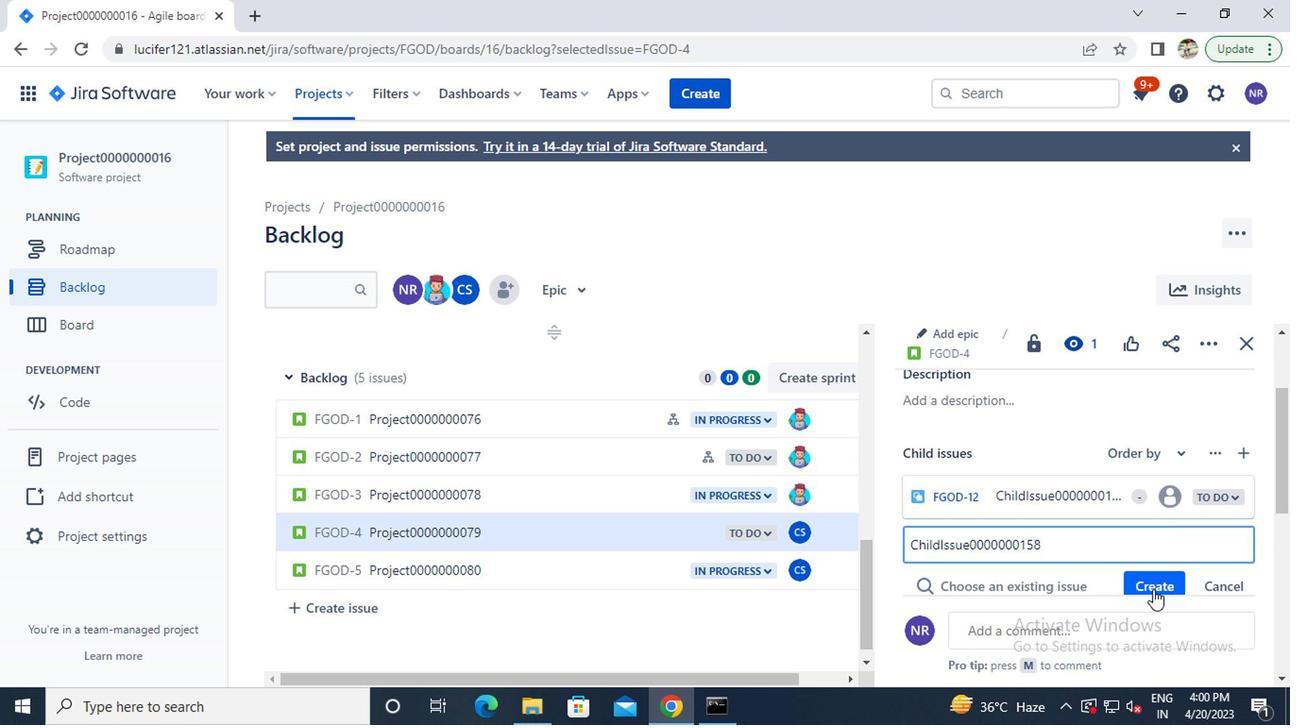 
Action: Mouse pressed left at (1151, 590)
Screenshot: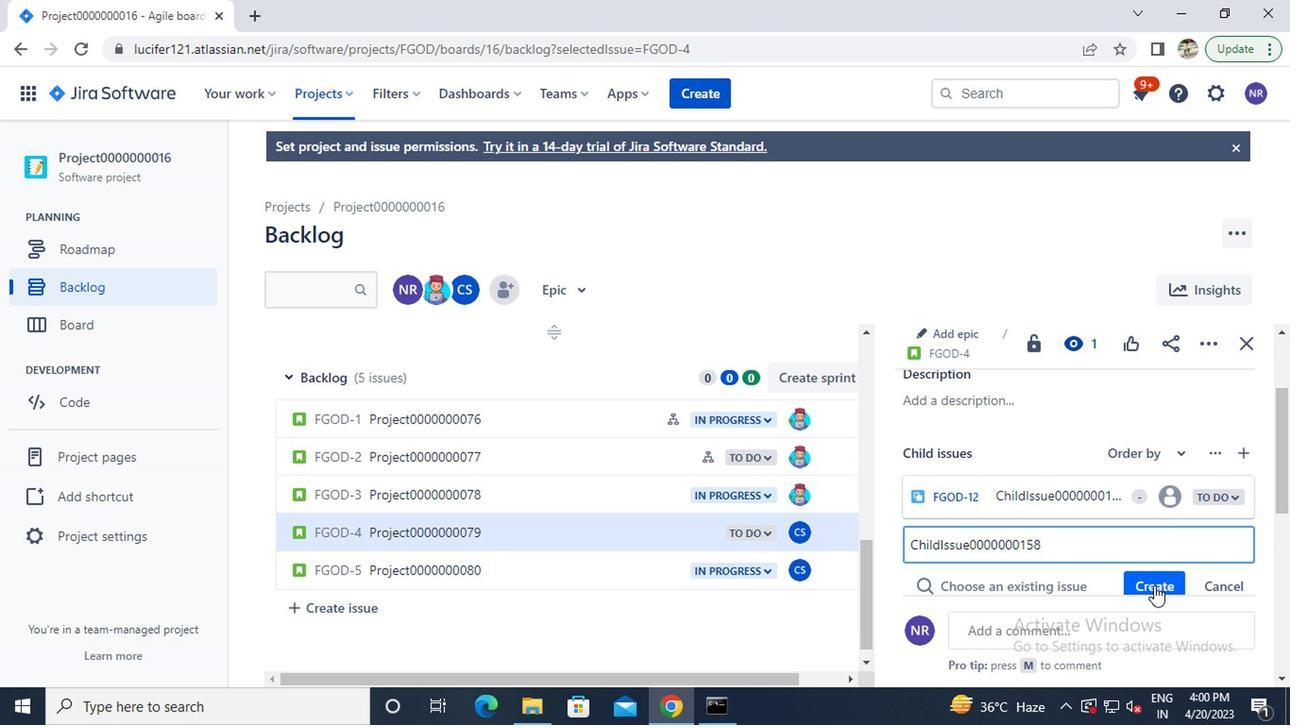 
Action: Mouse moved to (1239, 346)
Screenshot: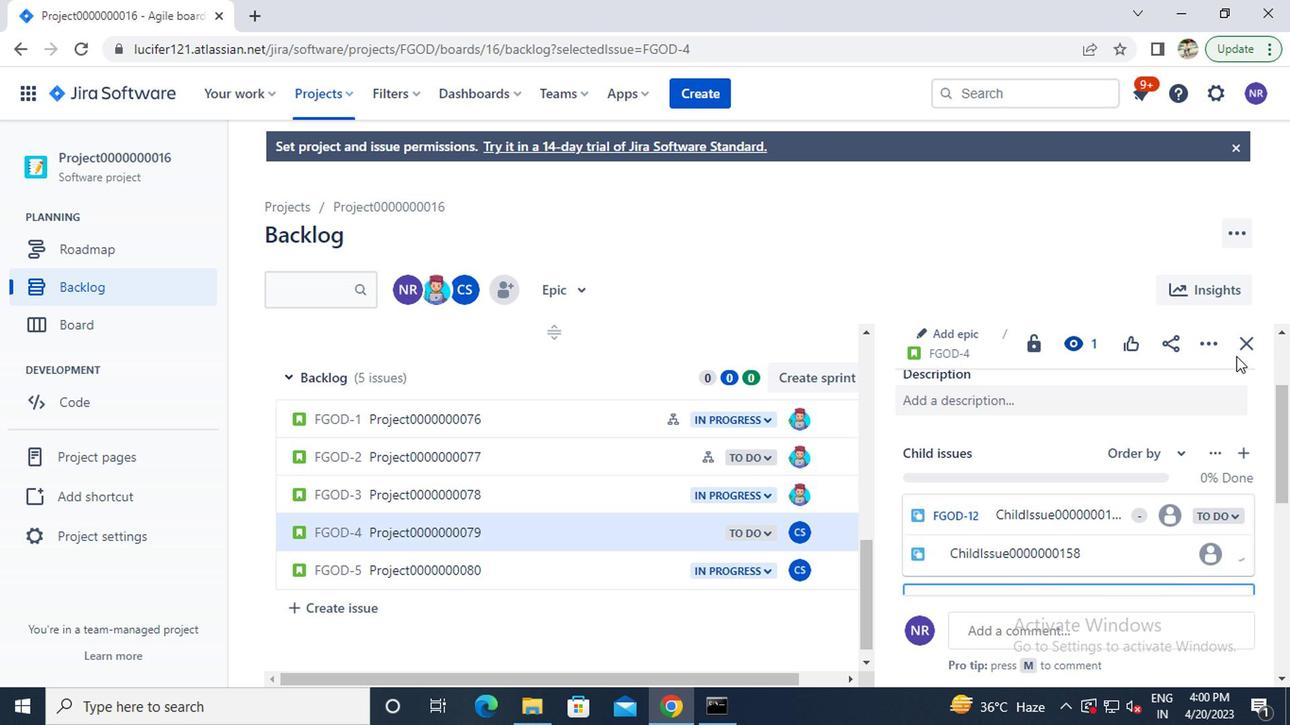 
Action: Mouse pressed left at (1239, 346)
Screenshot: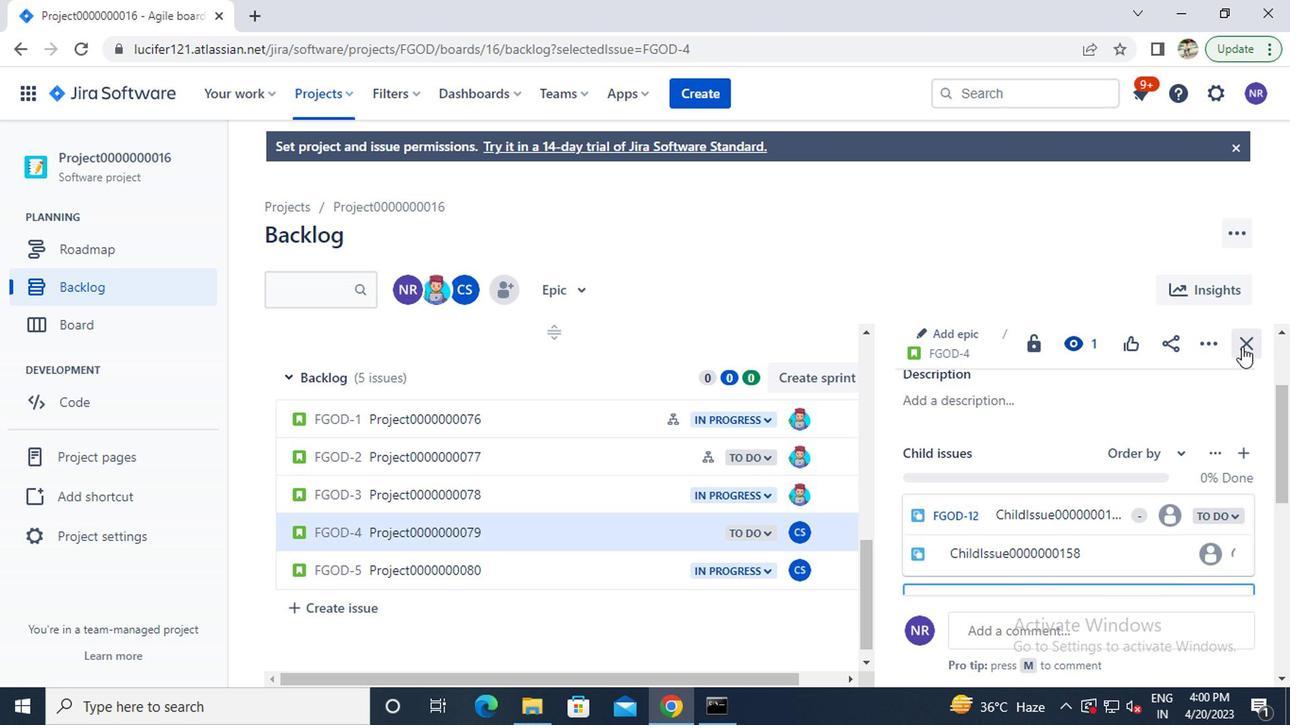 
Action: Mouse moved to (1075, 354)
Screenshot: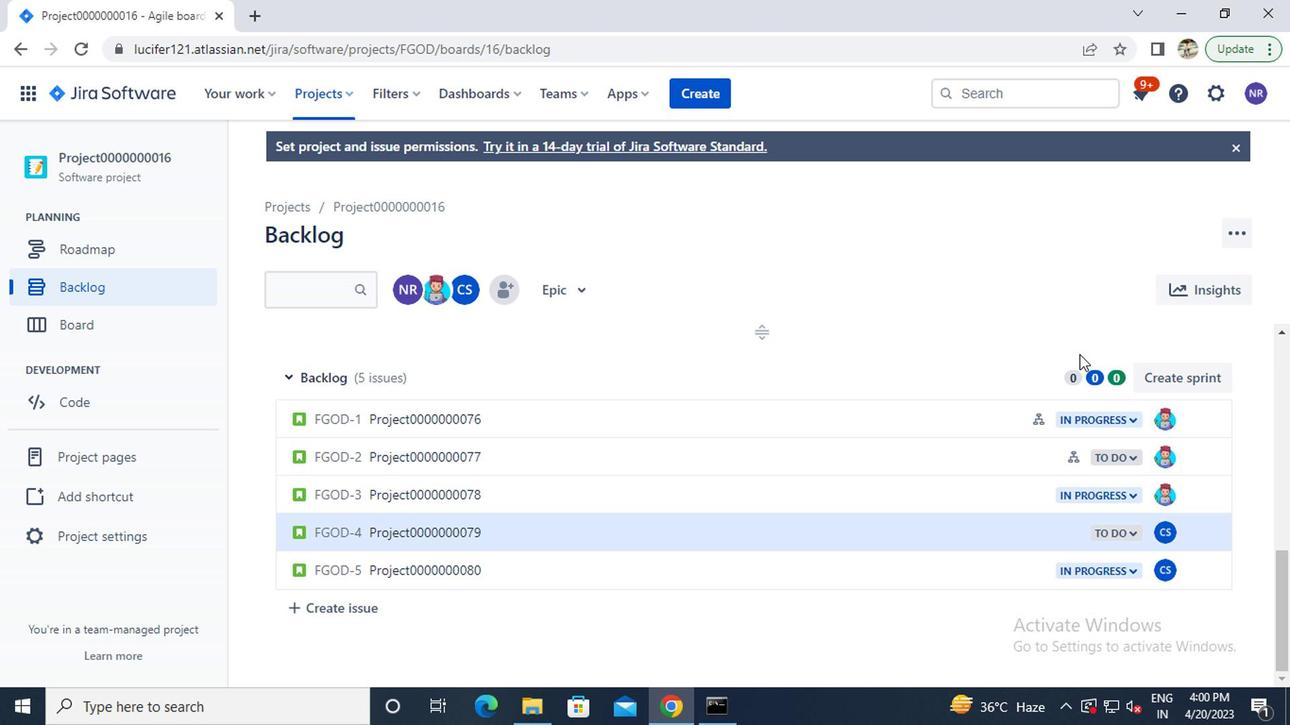 
